 Task: Search one way flight ticket for 3 adults in first from Hayden: Yampa Valley Airport (yampa Valley Regional) to Greensboro: Piedmont Triad International Airport on 5-1-2023. Choice of flights is United. Number of bags: 11 checked bags. Price is upto 35000. Outbound departure time preference is 7:15.
Action: Mouse moved to (168, 141)
Screenshot: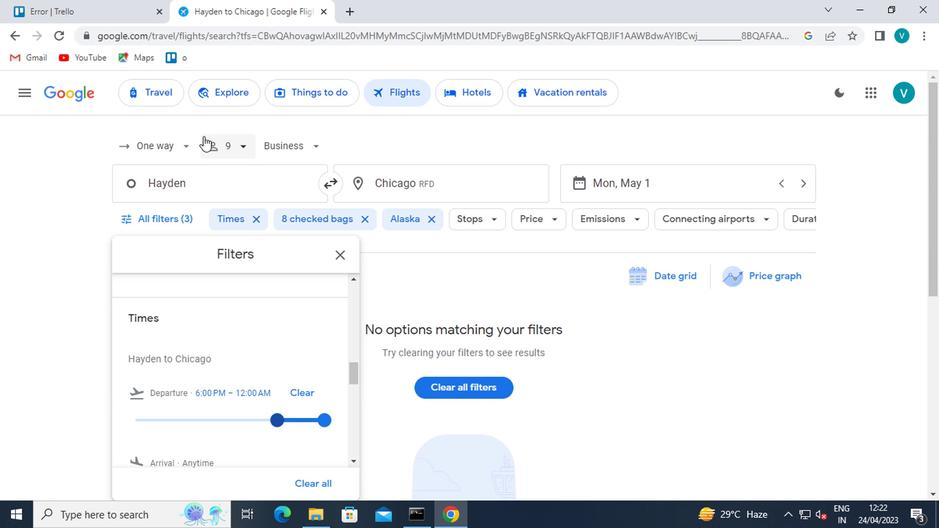 
Action: Mouse pressed left at (168, 141)
Screenshot: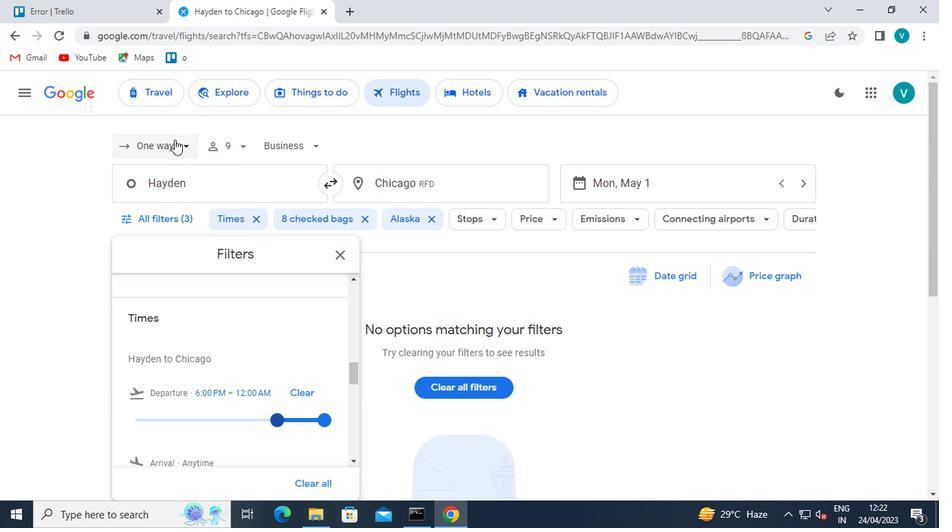 
Action: Mouse moved to (173, 218)
Screenshot: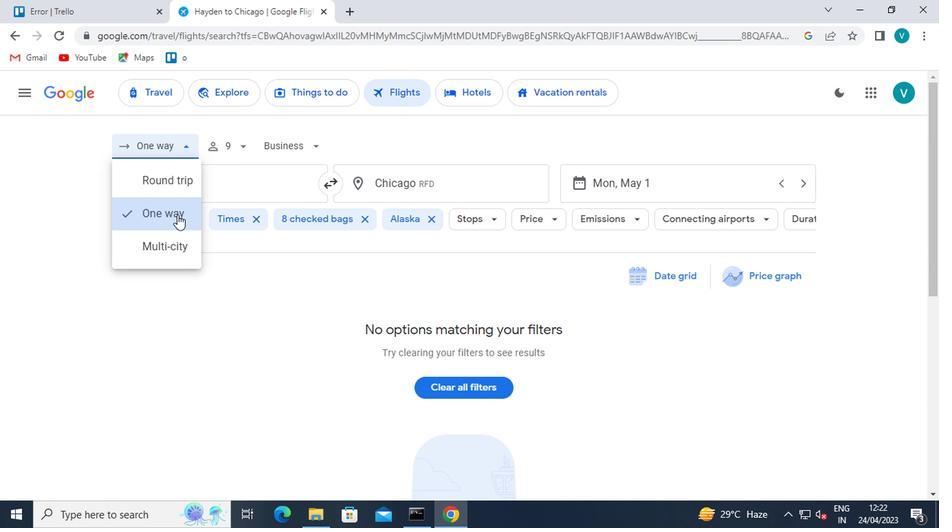 
Action: Mouse pressed left at (173, 218)
Screenshot: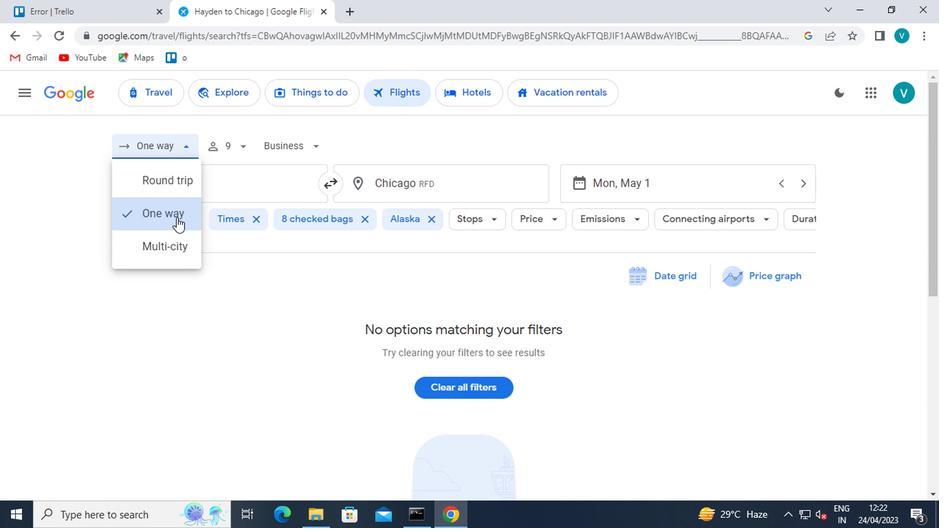 
Action: Mouse moved to (239, 146)
Screenshot: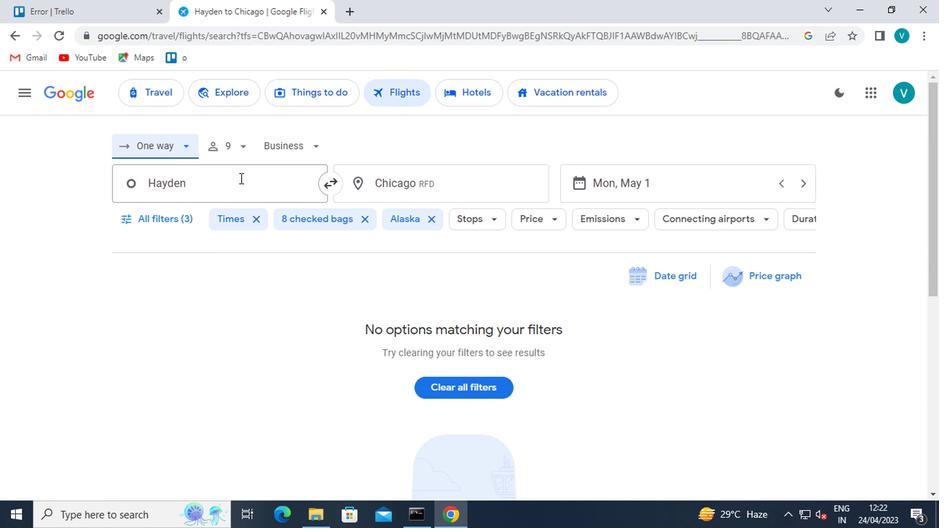 
Action: Mouse pressed left at (239, 146)
Screenshot: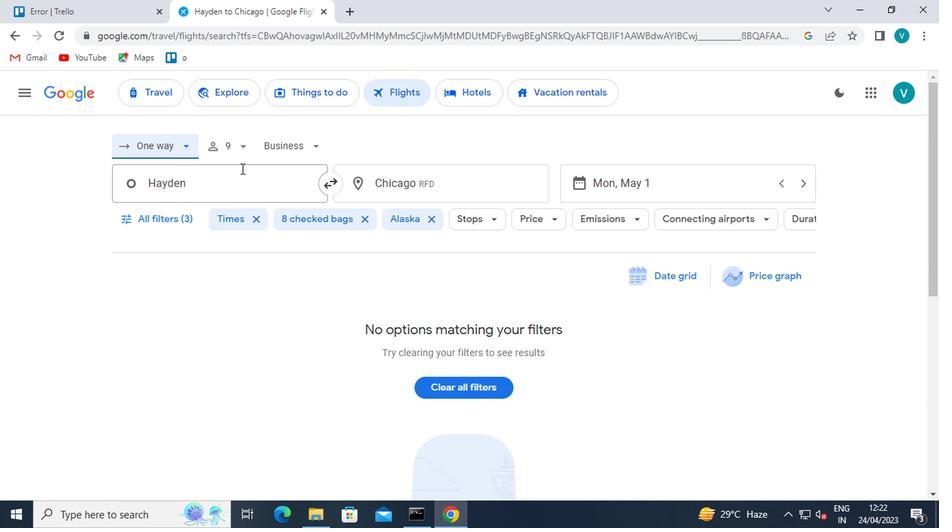 
Action: Mouse moved to (304, 179)
Screenshot: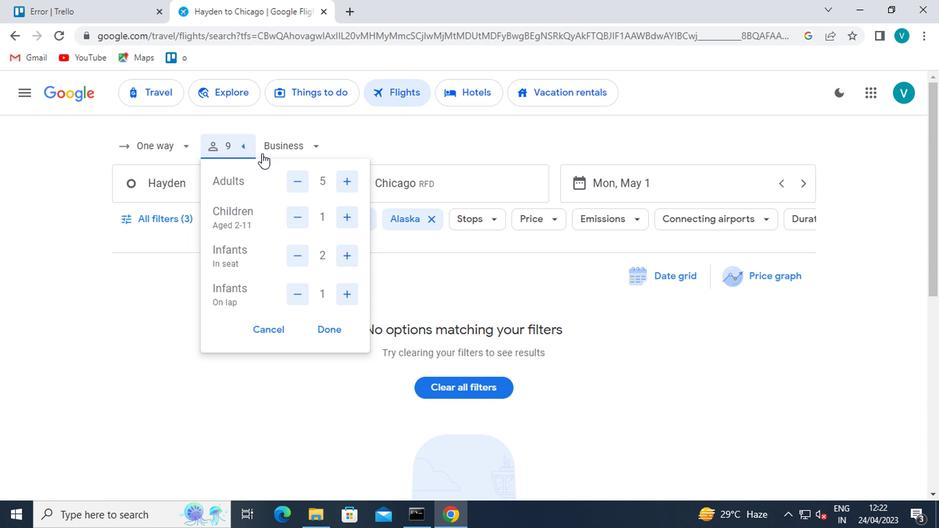 
Action: Mouse pressed left at (304, 179)
Screenshot: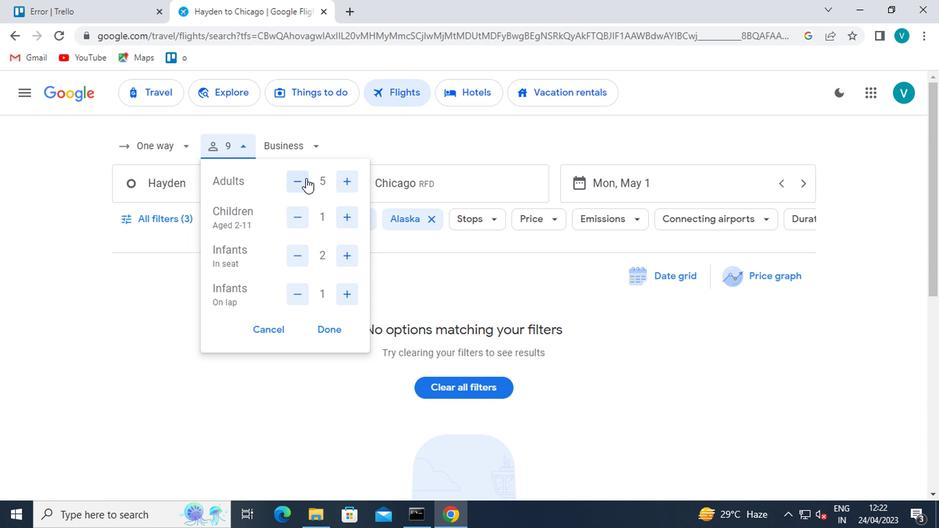 
Action: Mouse pressed left at (304, 179)
Screenshot: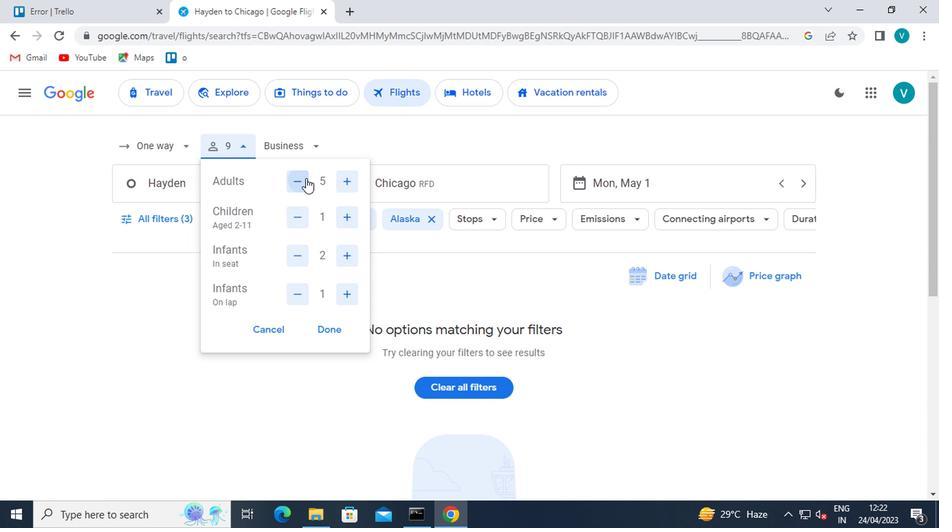 
Action: Mouse moved to (300, 220)
Screenshot: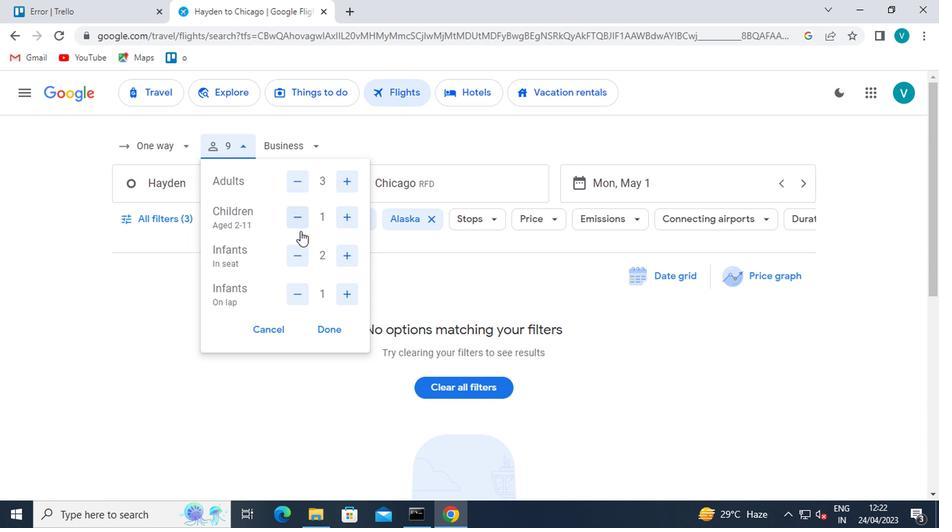 
Action: Mouse pressed left at (300, 220)
Screenshot: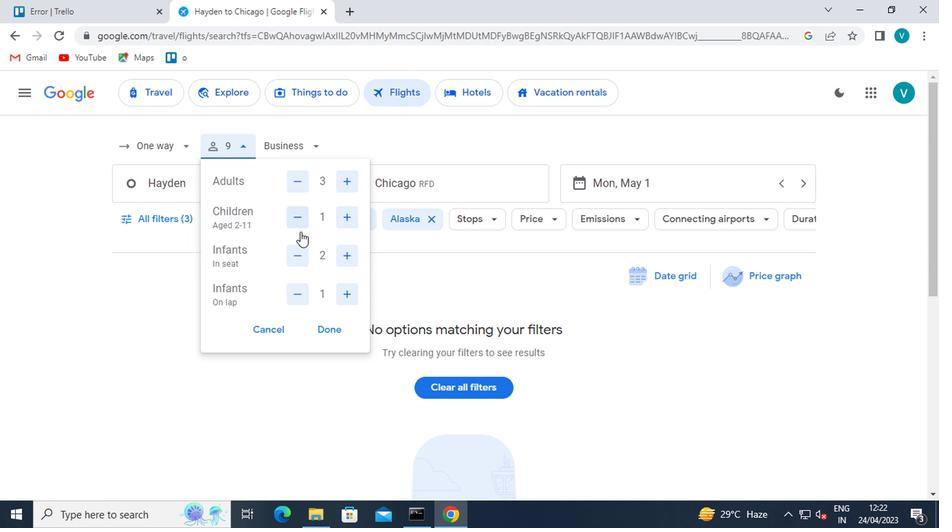 
Action: Mouse moved to (293, 261)
Screenshot: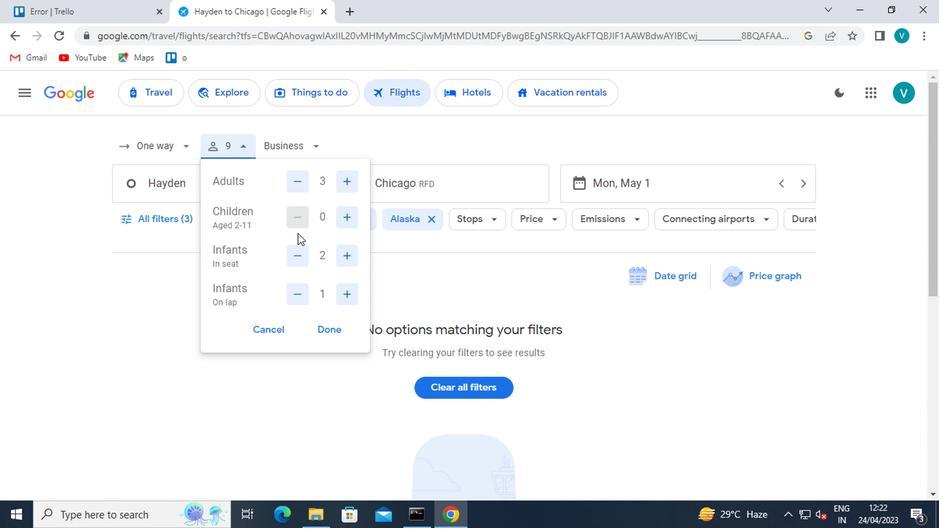 
Action: Mouse pressed left at (293, 261)
Screenshot: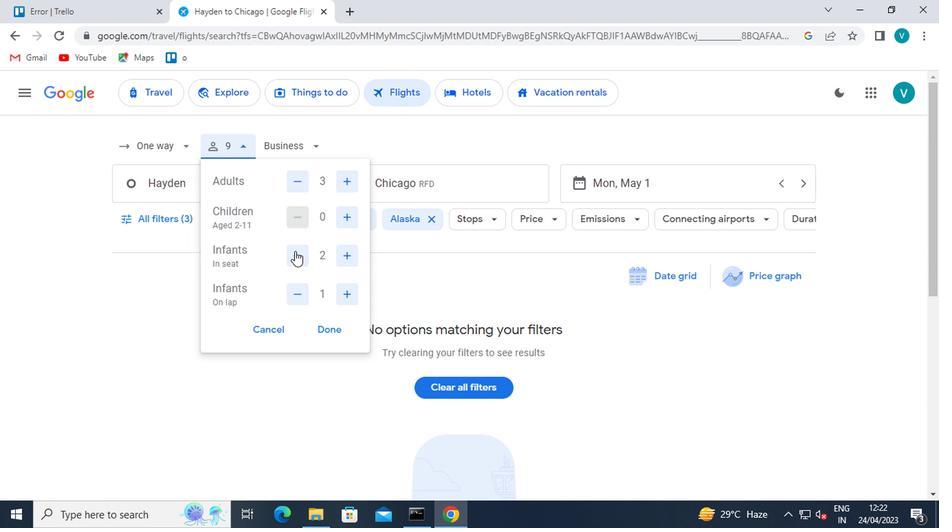 
Action: Mouse moved to (292, 261)
Screenshot: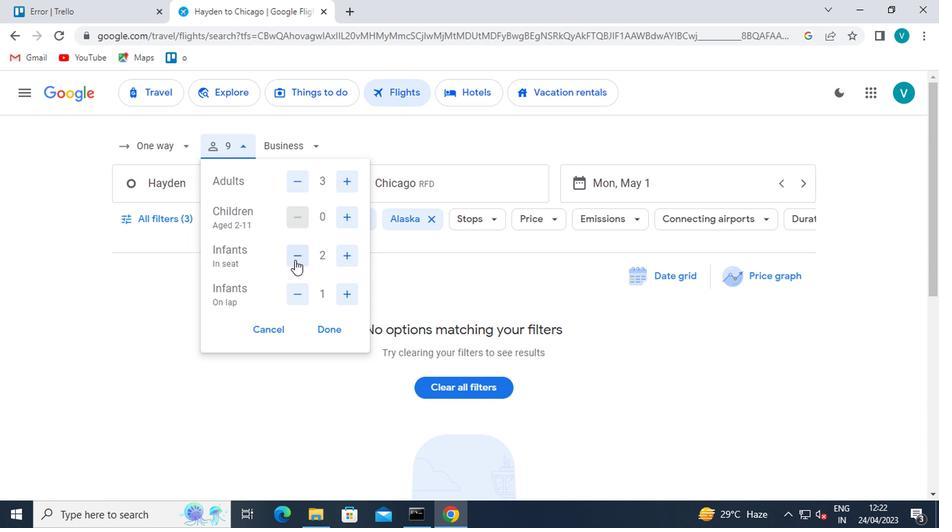 
Action: Mouse pressed left at (292, 261)
Screenshot: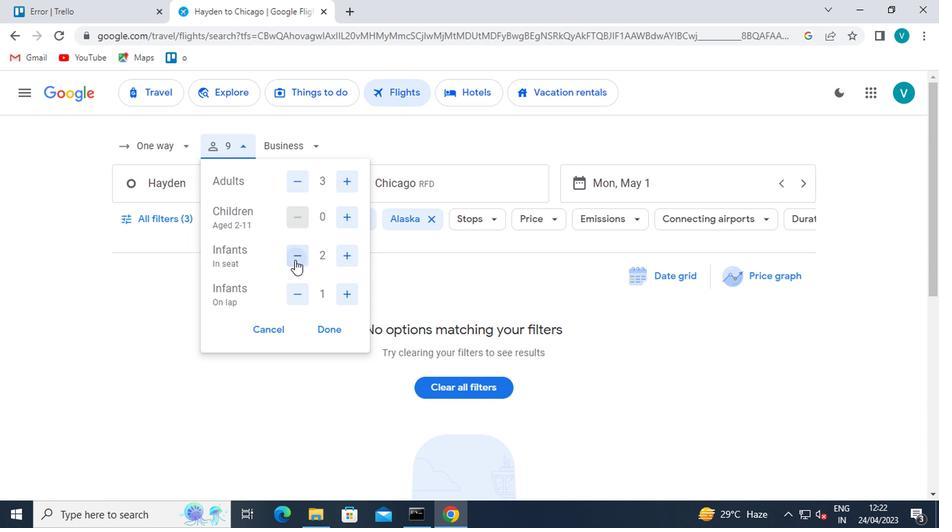 
Action: Mouse moved to (292, 299)
Screenshot: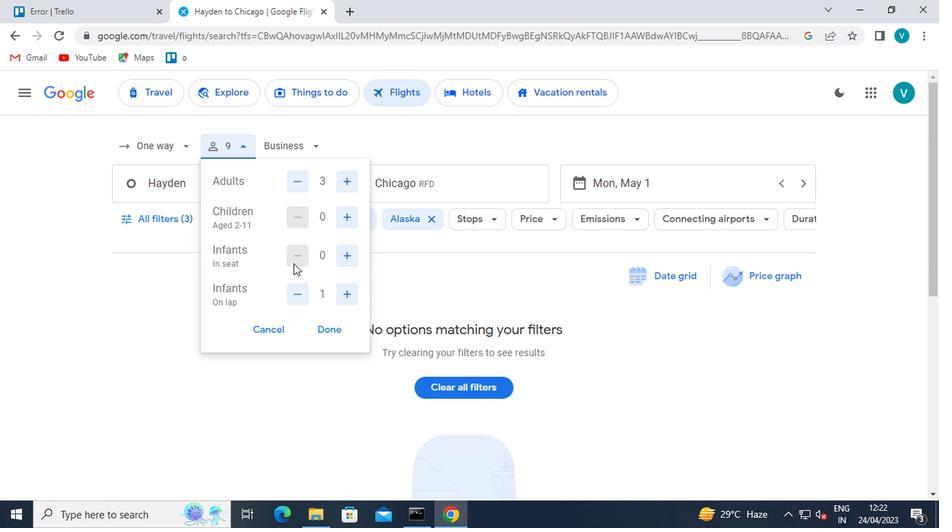 
Action: Mouse pressed left at (292, 299)
Screenshot: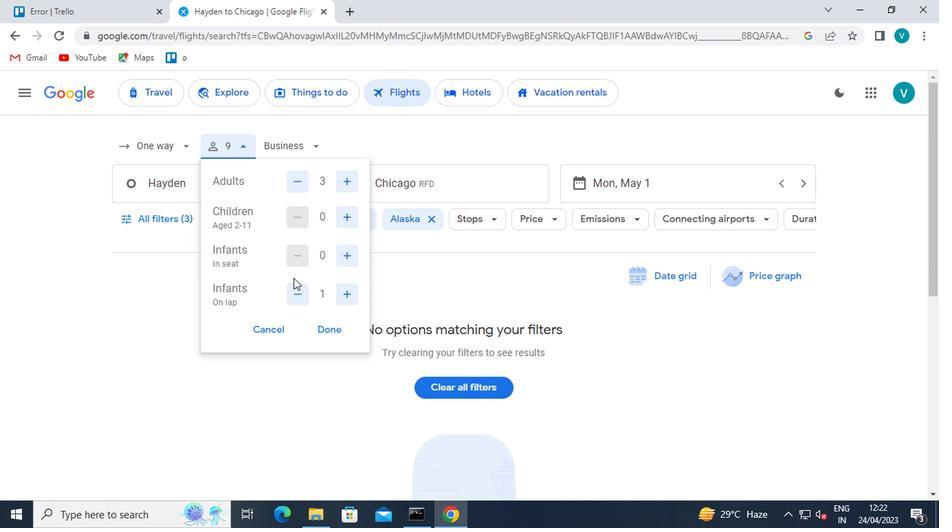 
Action: Mouse moved to (329, 328)
Screenshot: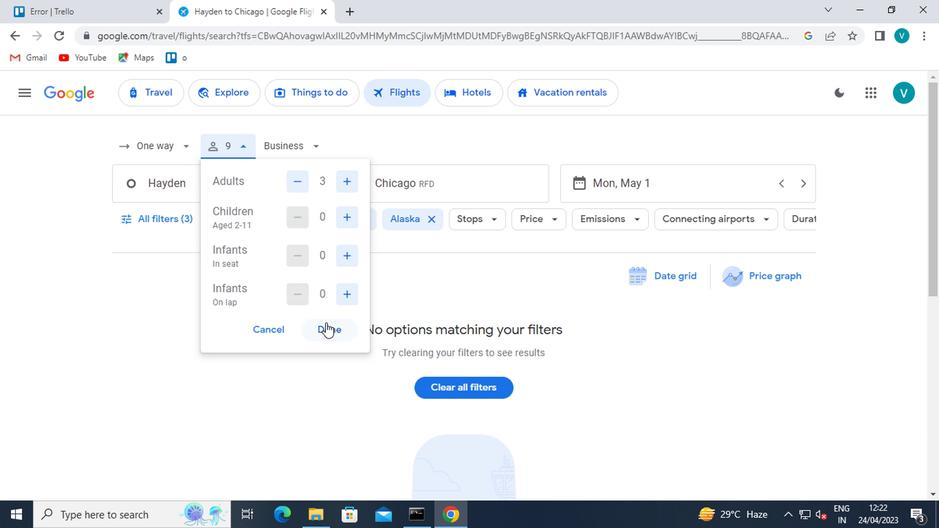 
Action: Mouse pressed left at (329, 328)
Screenshot: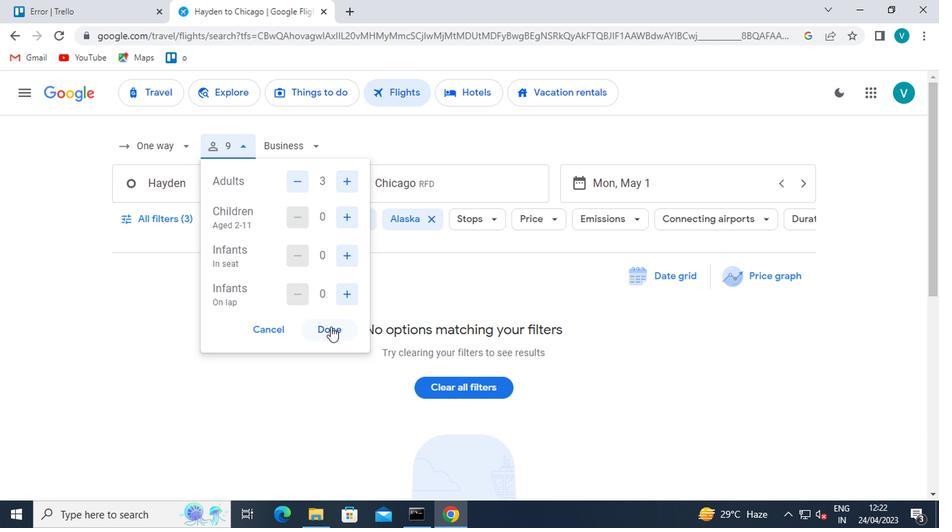 
Action: Mouse moved to (308, 146)
Screenshot: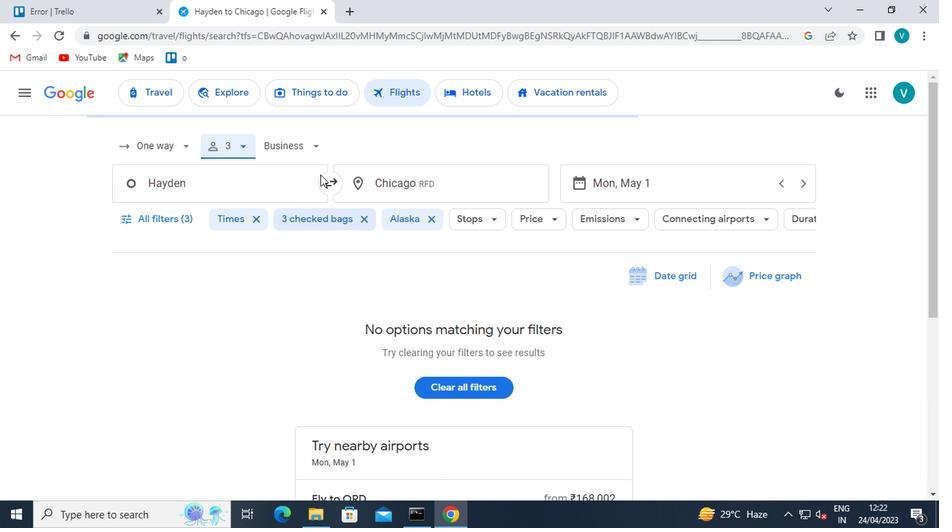 
Action: Mouse pressed left at (308, 146)
Screenshot: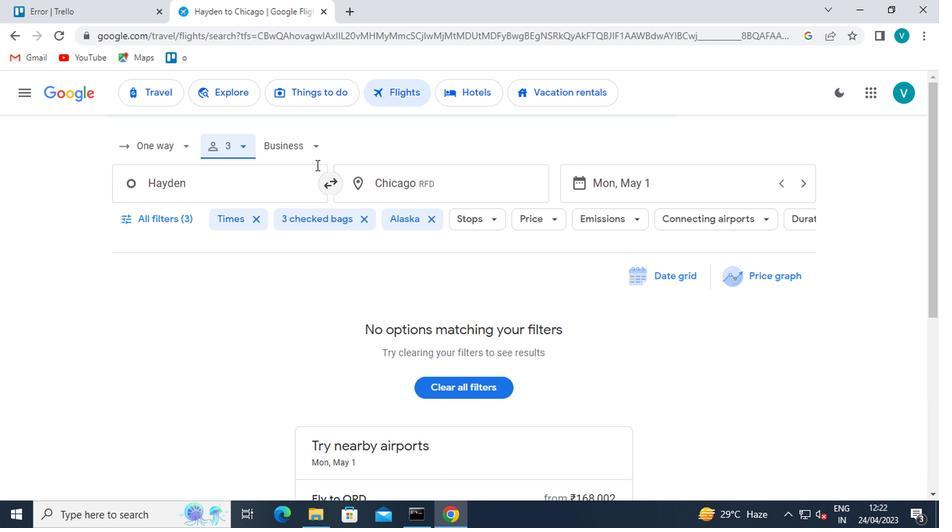 
Action: Mouse moved to (314, 277)
Screenshot: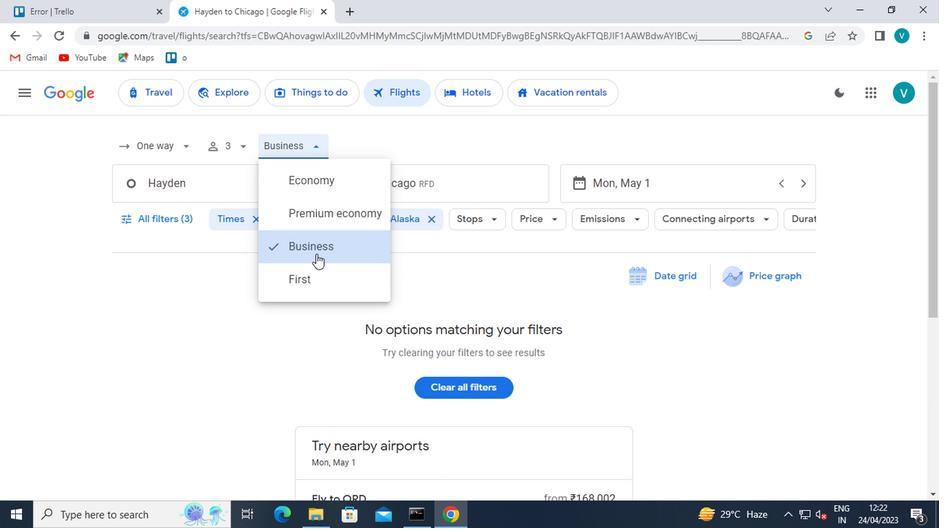 
Action: Mouse pressed left at (314, 277)
Screenshot: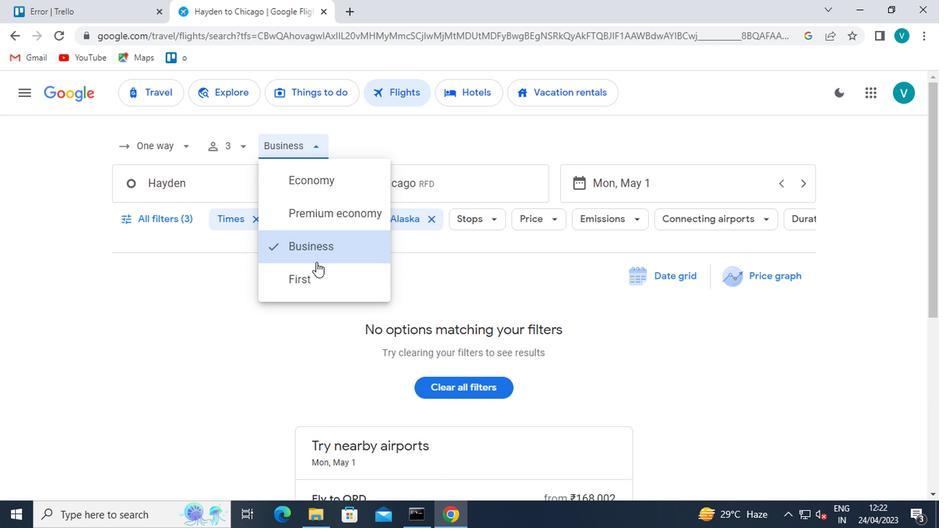
Action: Mouse moved to (262, 189)
Screenshot: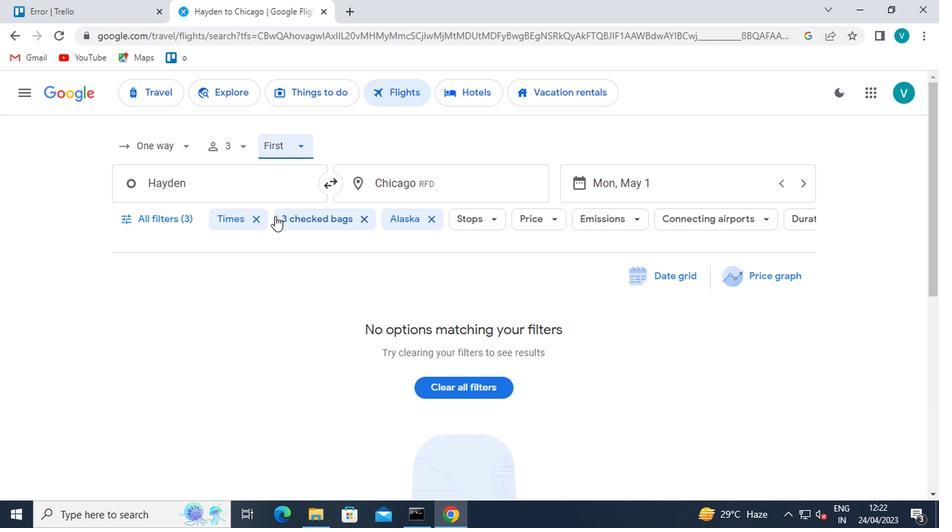 
Action: Mouse pressed left at (262, 189)
Screenshot: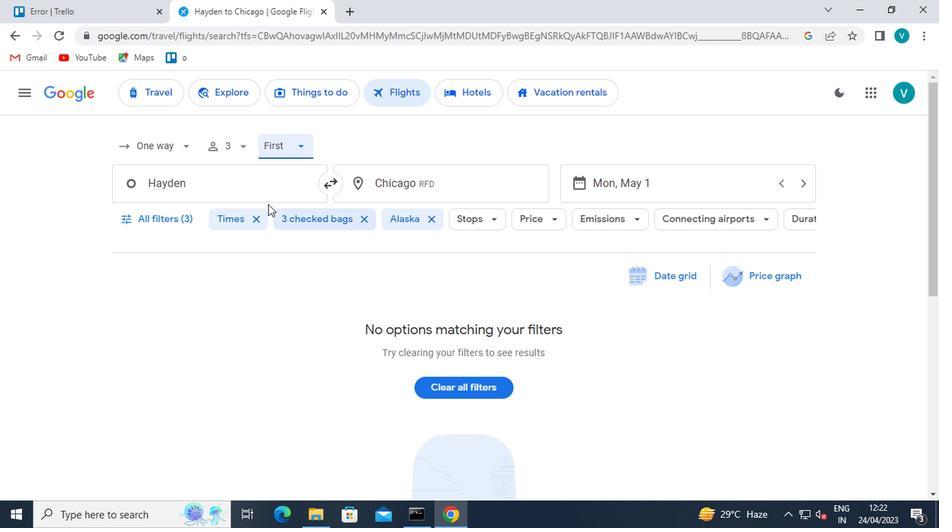 
Action: Key pressed <Key.enter>
Screenshot: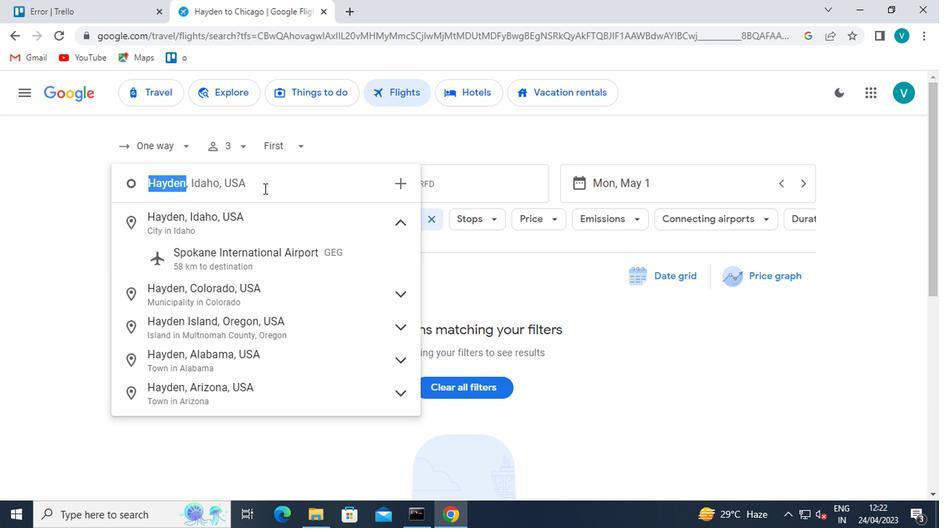 
Action: Mouse moved to (467, 181)
Screenshot: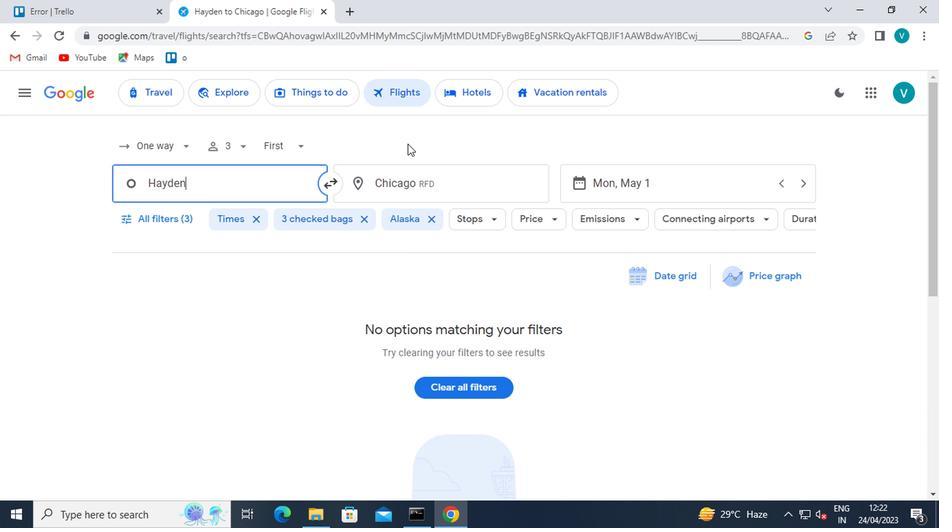 
Action: Mouse pressed left at (467, 181)
Screenshot: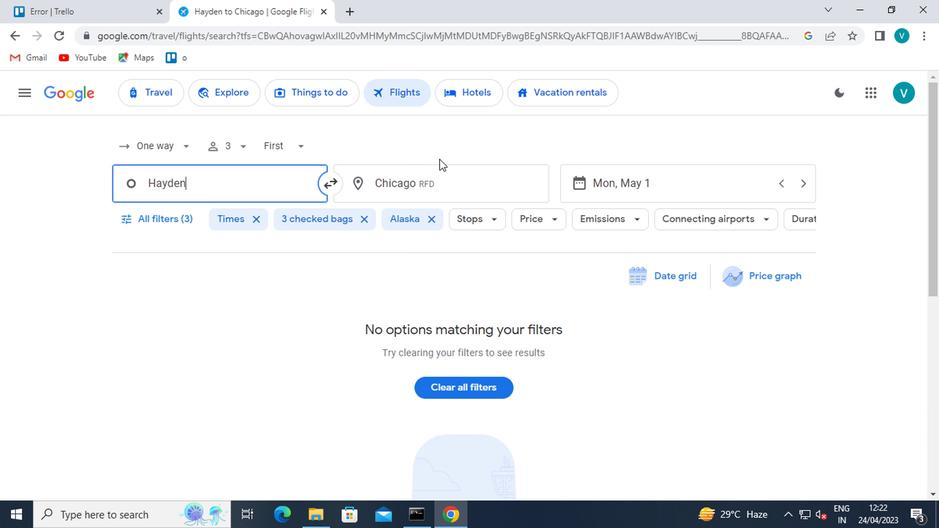 
Action: Mouse moved to (458, 180)
Screenshot: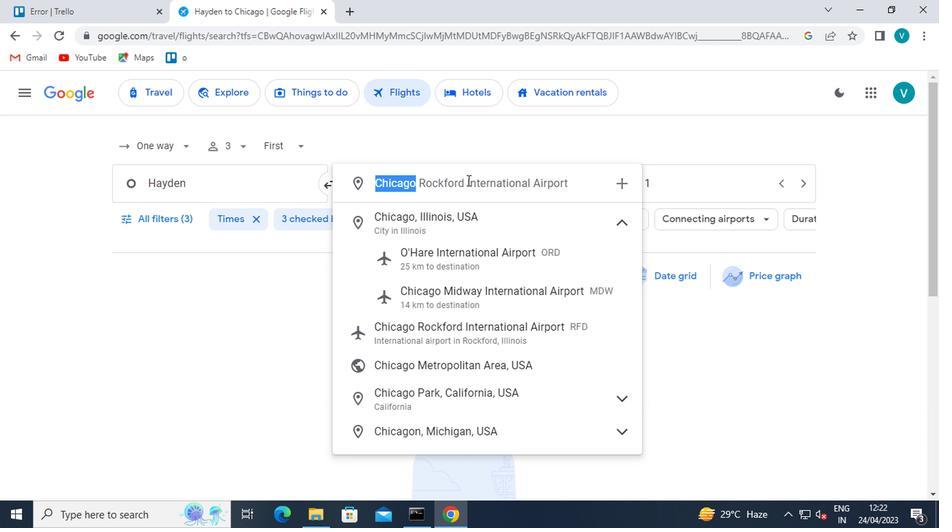 
Action: Key pressed <Key.shift>GREENSBORO
Screenshot: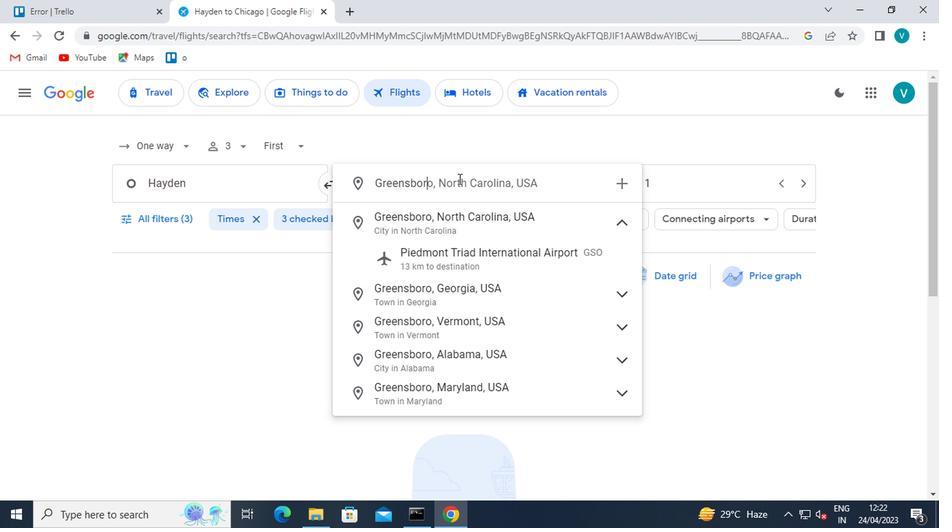 
Action: Mouse moved to (465, 264)
Screenshot: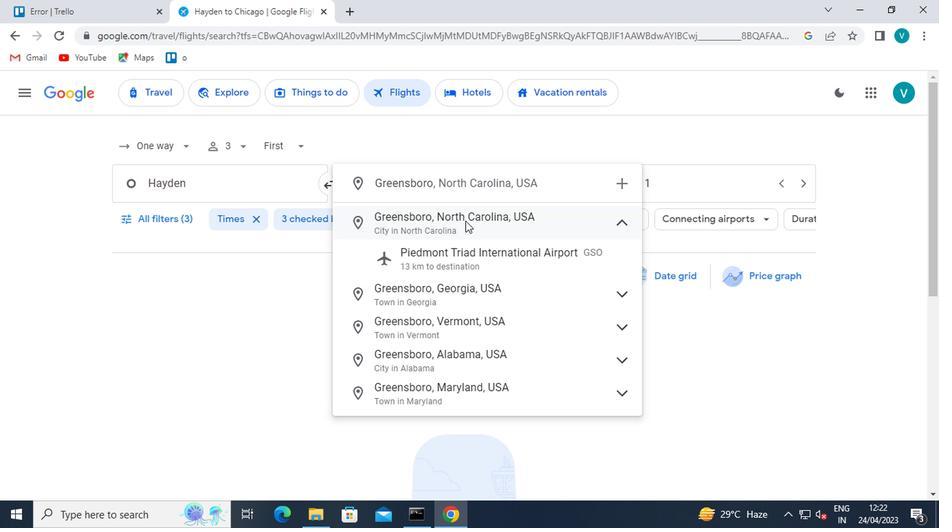 
Action: Mouse pressed left at (465, 264)
Screenshot: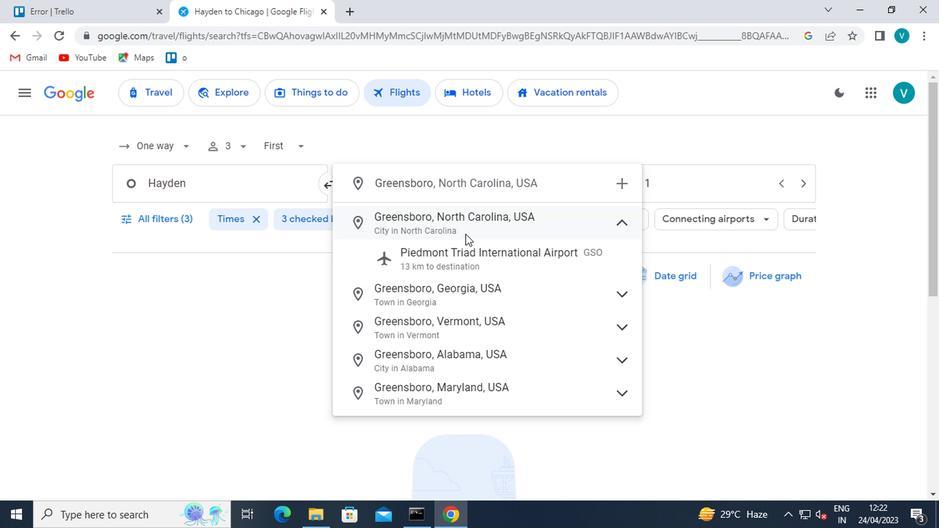 
Action: Mouse moved to (657, 186)
Screenshot: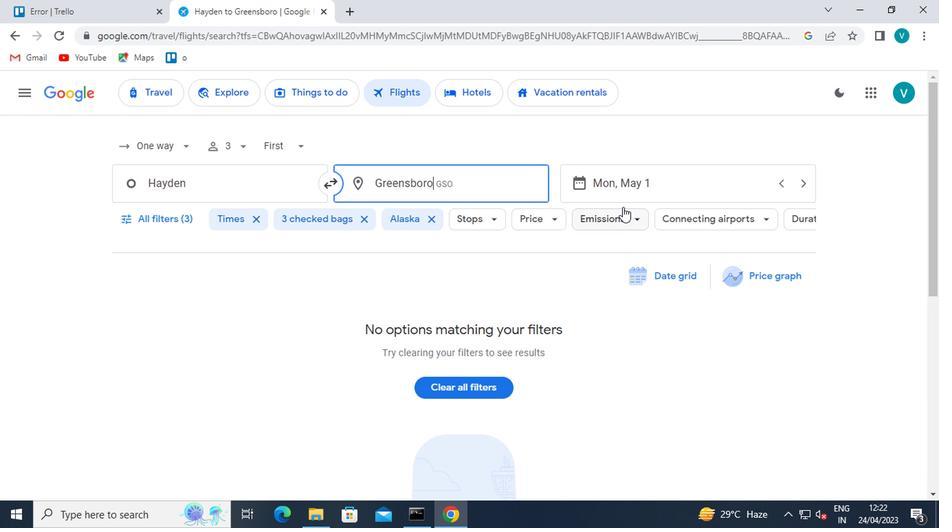 
Action: Mouse pressed left at (657, 186)
Screenshot: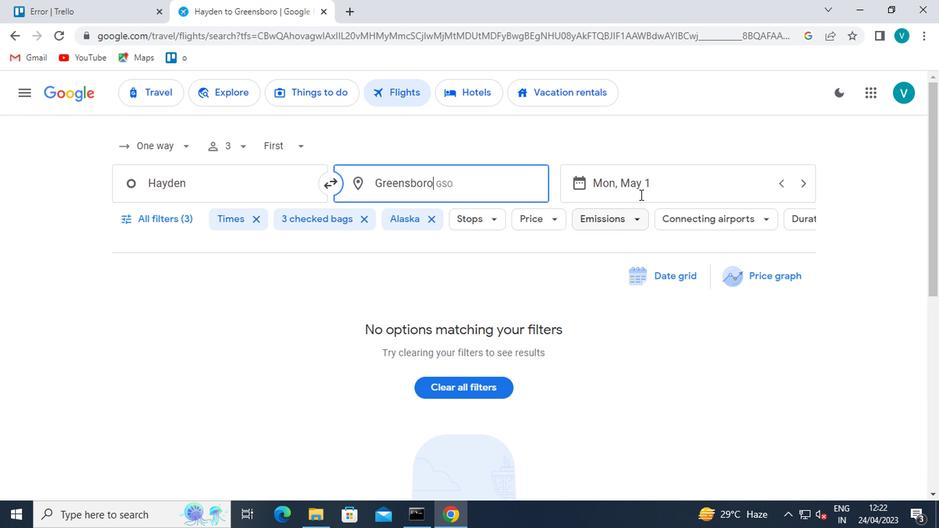 
Action: Mouse moved to (627, 254)
Screenshot: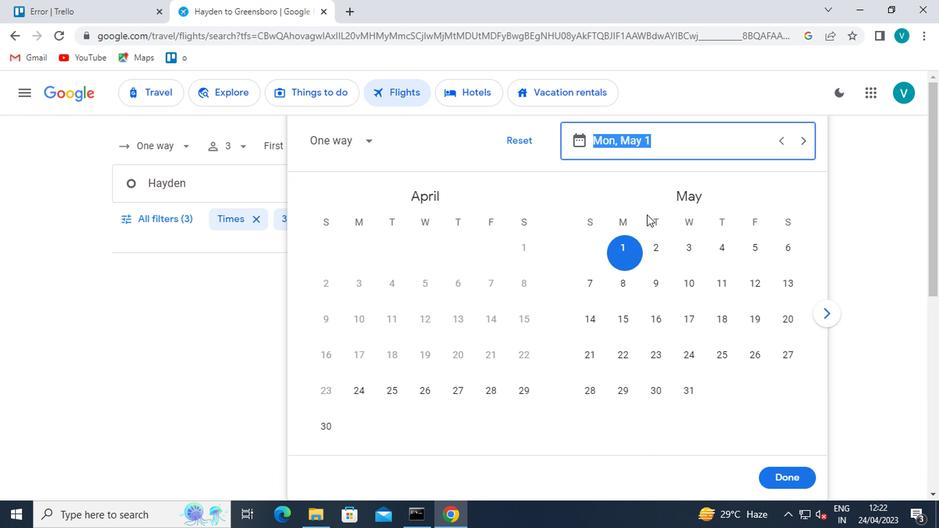 
Action: Mouse pressed left at (627, 254)
Screenshot: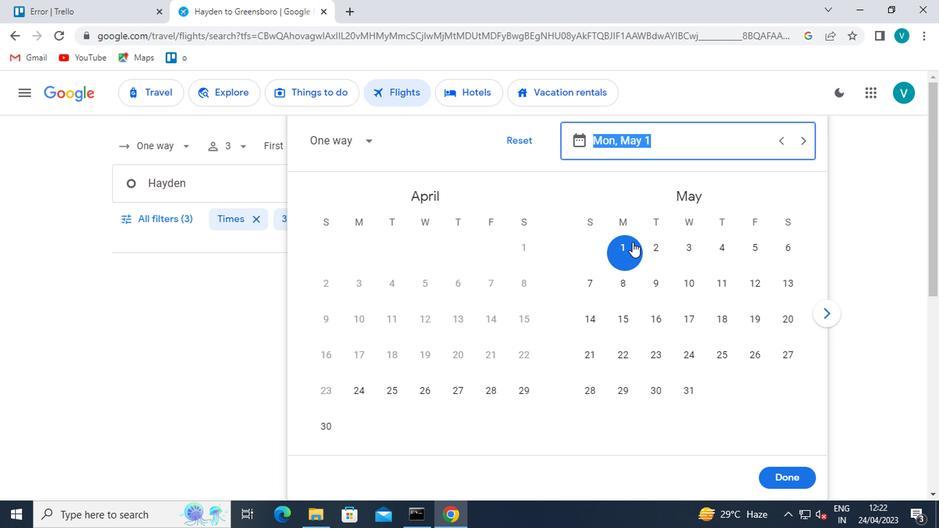 
Action: Mouse moved to (786, 479)
Screenshot: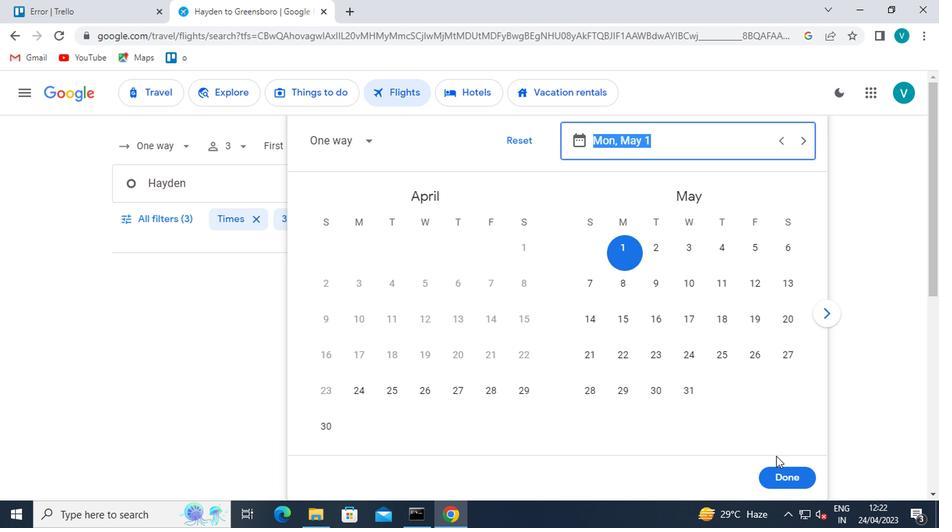 
Action: Mouse pressed left at (786, 479)
Screenshot: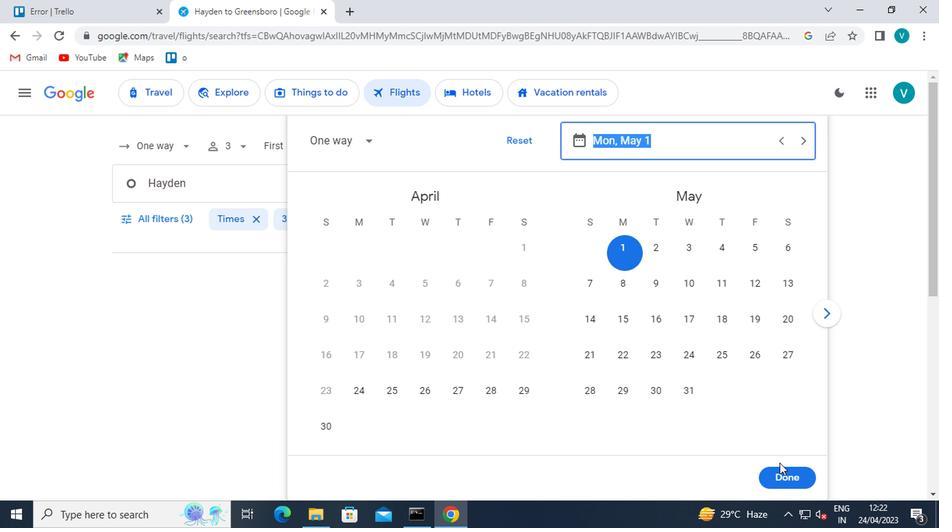 
Action: Mouse moved to (179, 230)
Screenshot: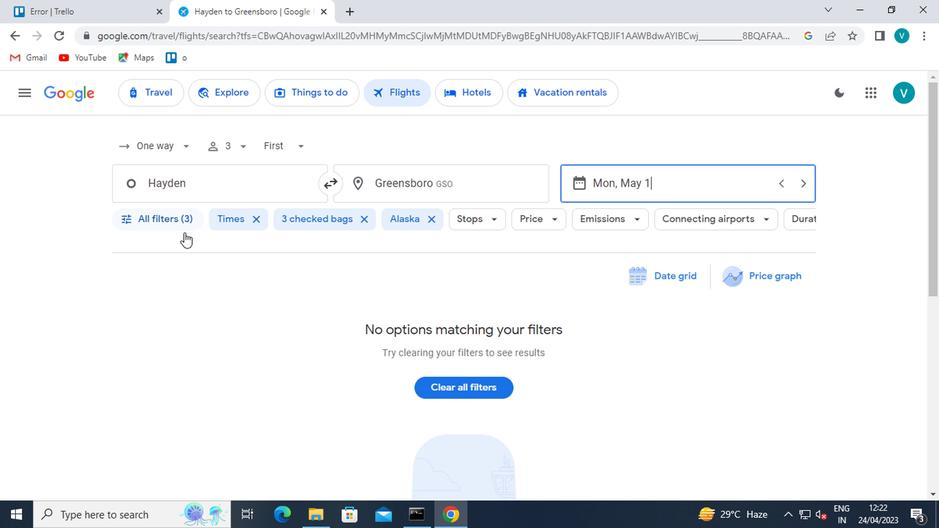 
Action: Mouse pressed left at (179, 230)
Screenshot: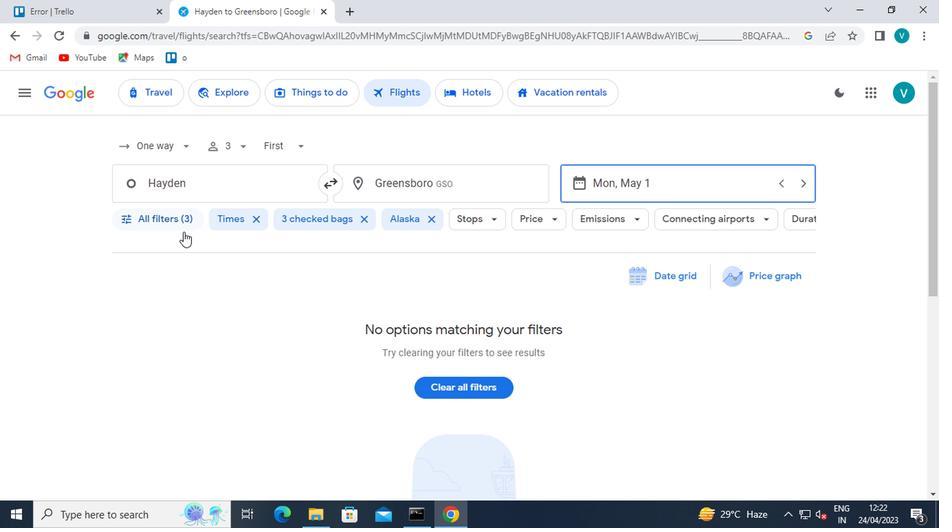 
Action: Mouse moved to (239, 314)
Screenshot: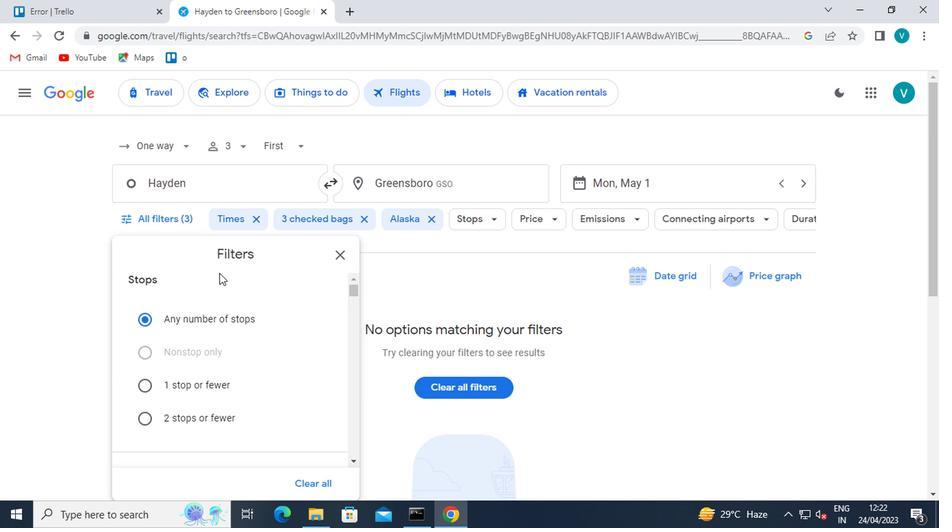 
Action: Mouse scrolled (239, 313) with delta (0, 0)
Screenshot: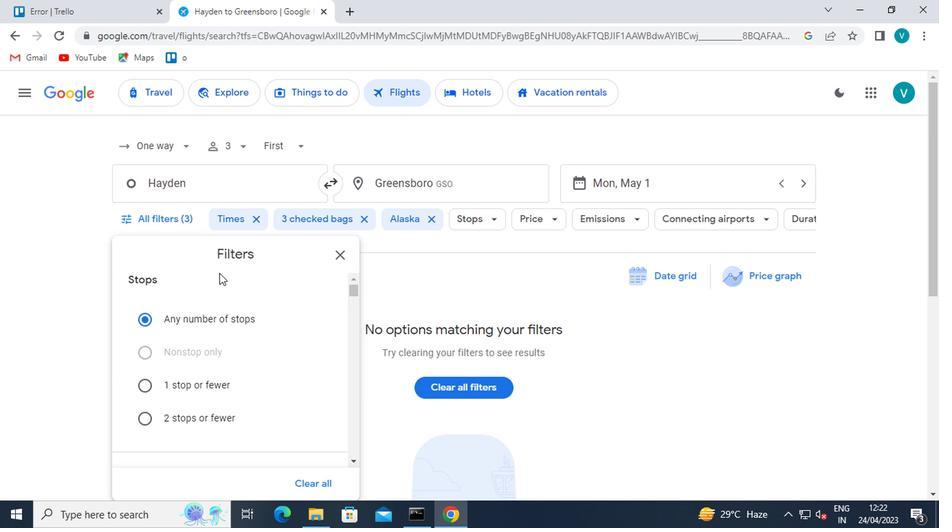 
Action: Mouse moved to (242, 319)
Screenshot: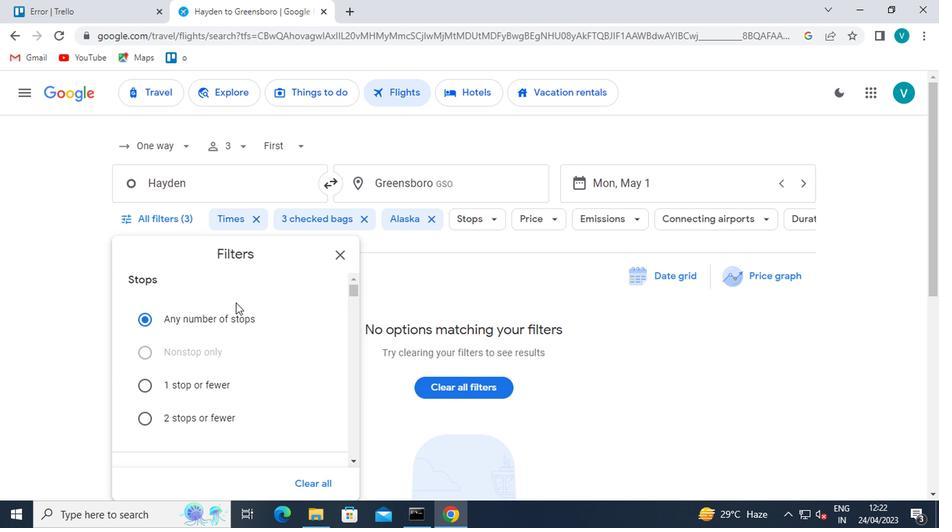 
Action: Mouse scrolled (242, 318) with delta (0, 0)
Screenshot: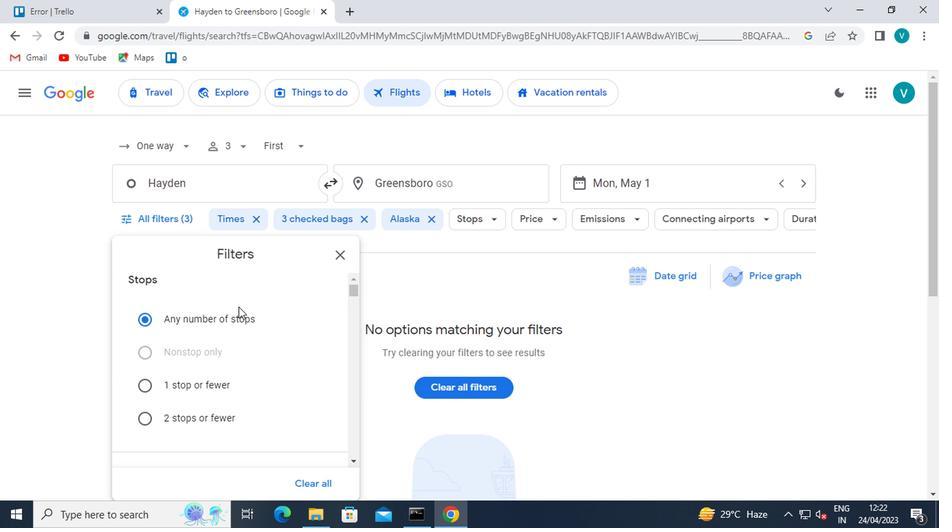 
Action: Mouse moved to (242, 320)
Screenshot: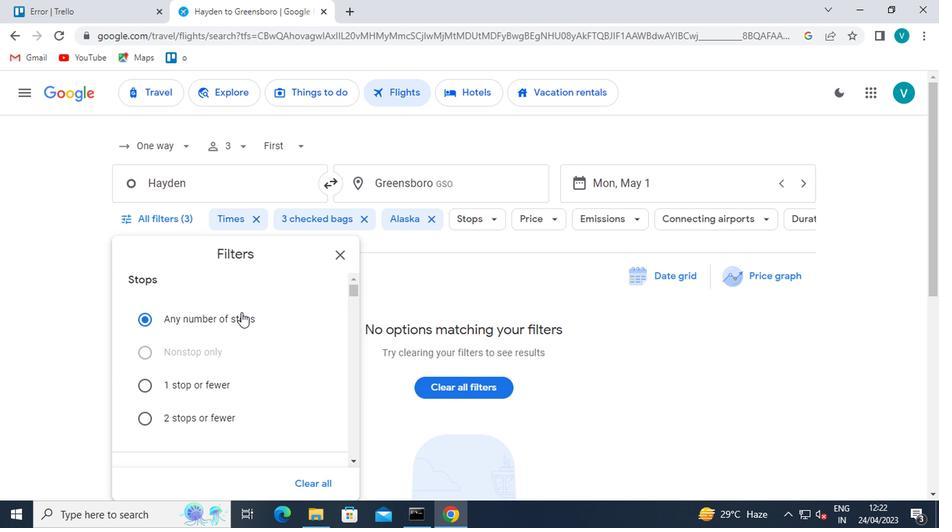 
Action: Mouse scrolled (242, 319) with delta (0, 0)
Screenshot: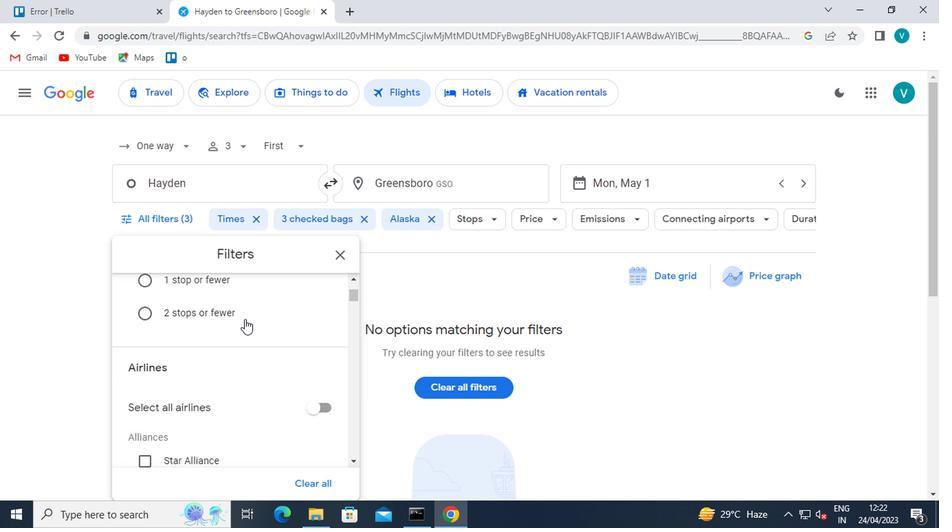 
Action: Mouse moved to (244, 329)
Screenshot: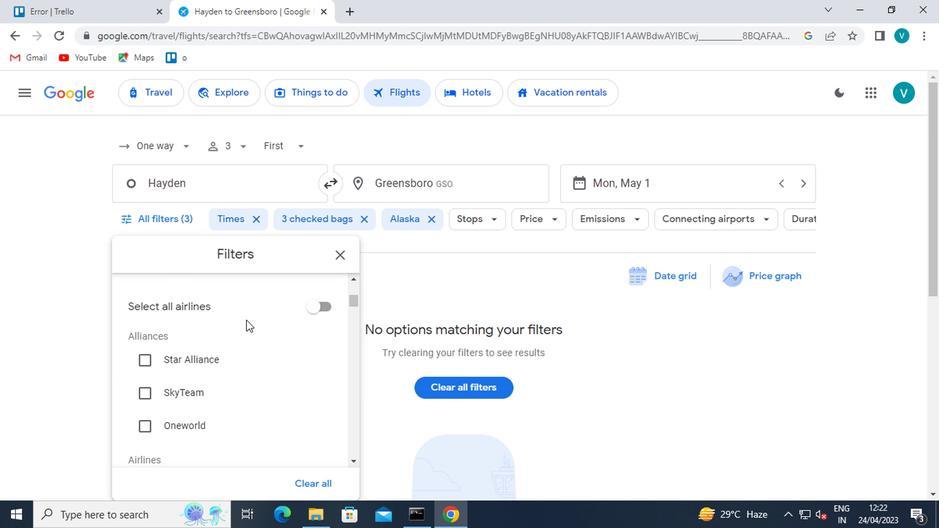 
Action: Mouse scrolled (244, 328) with delta (0, 0)
Screenshot: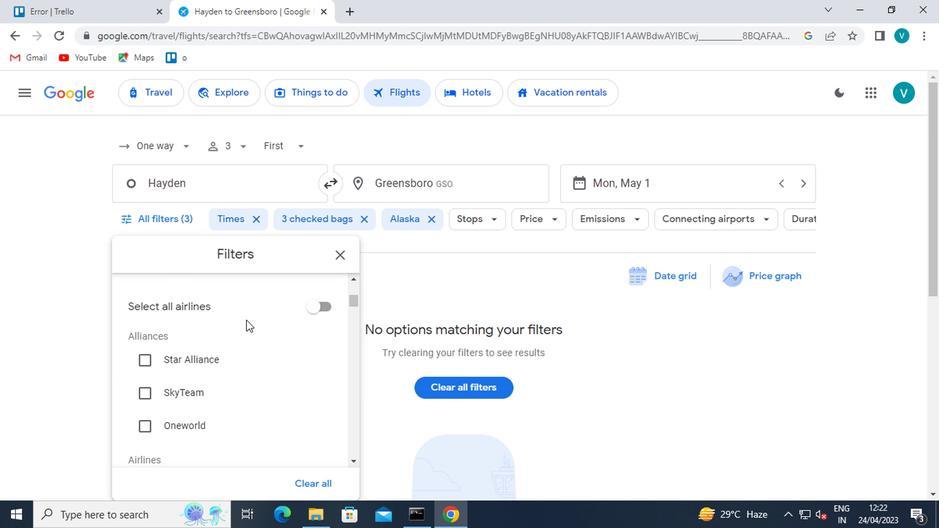 
Action: Mouse moved to (247, 336)
Screenshot: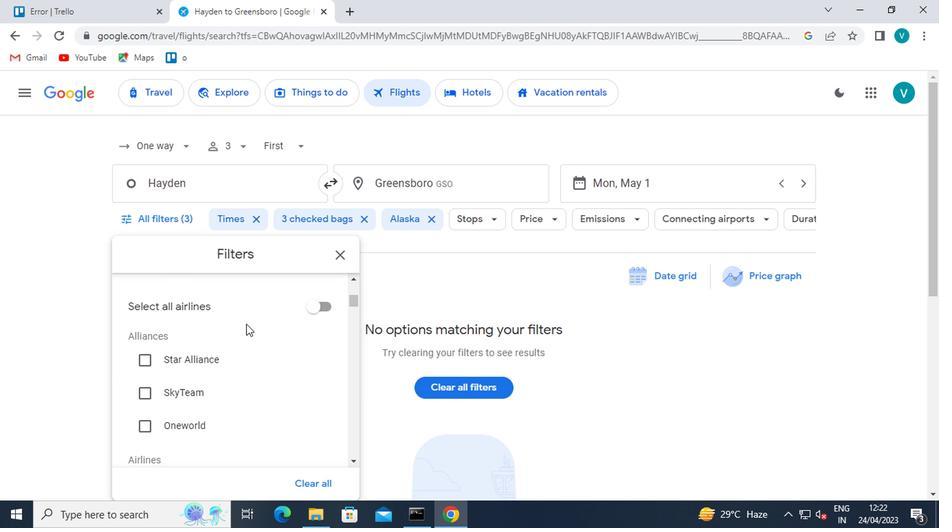 
Action: Mouse scrolled (247, 335) with delta (0, 0)
Screenshot: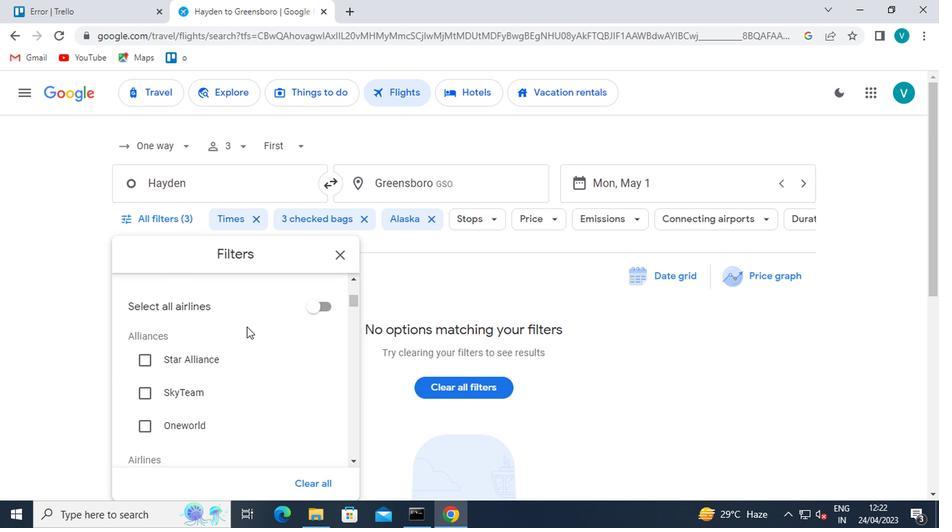 
Action: Mouse moved to (242, 357)
Screenshot: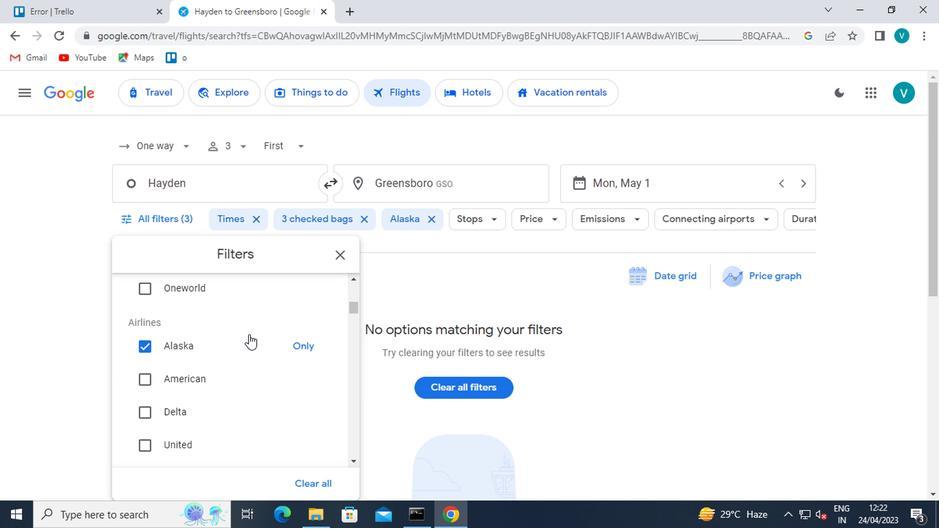 
Action: Mouse scrolled (242, 356) with delta (0, 0)
Screenshot: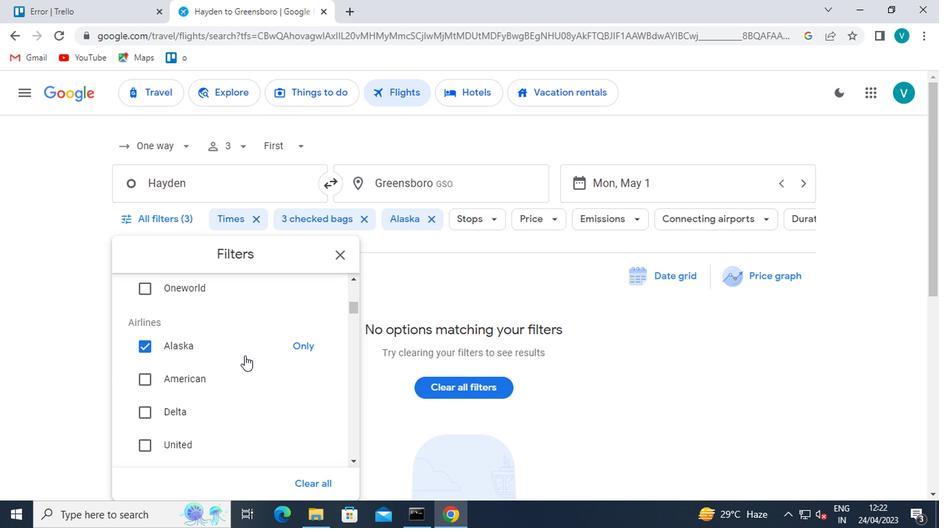 
Action: Mouse moved to (308, 375)
Screenshot: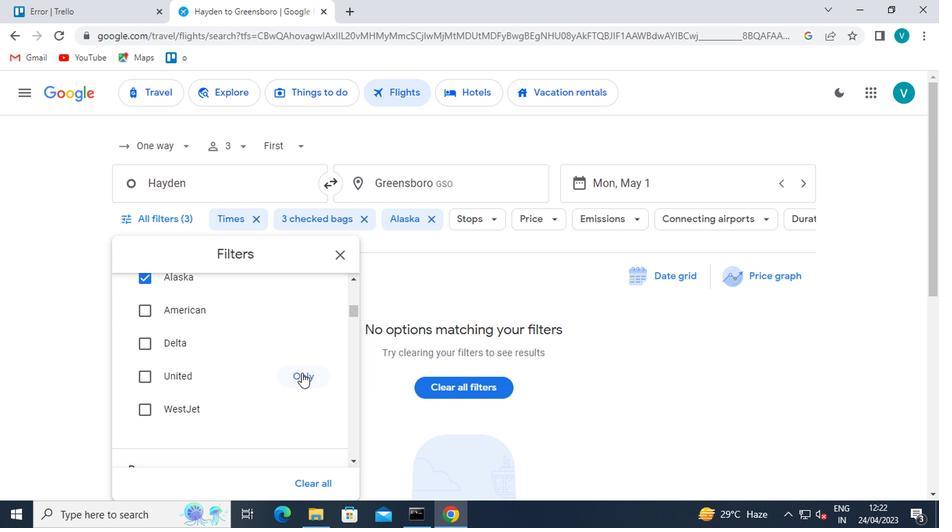 
Action: Mouse pressed left at (308, 375)
Screenshot: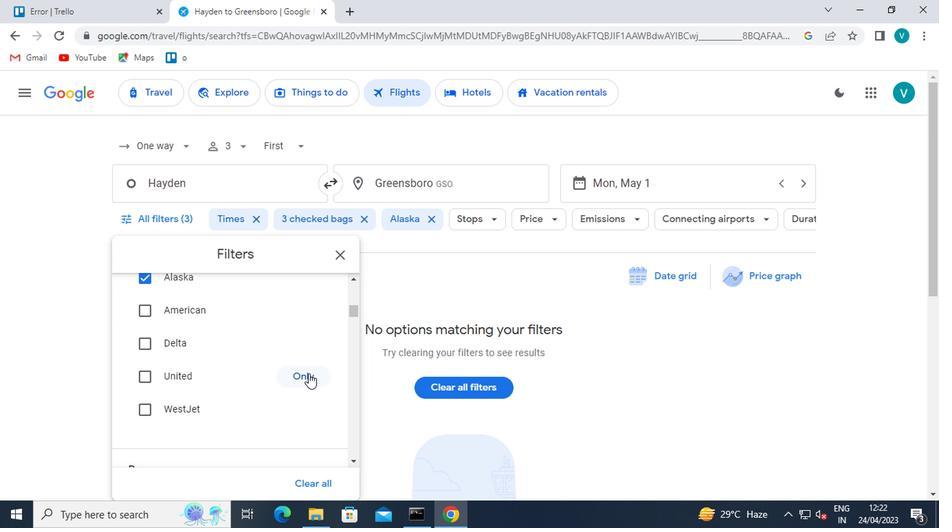 
Action: Mouse moved to (303, 373)
Screenshot: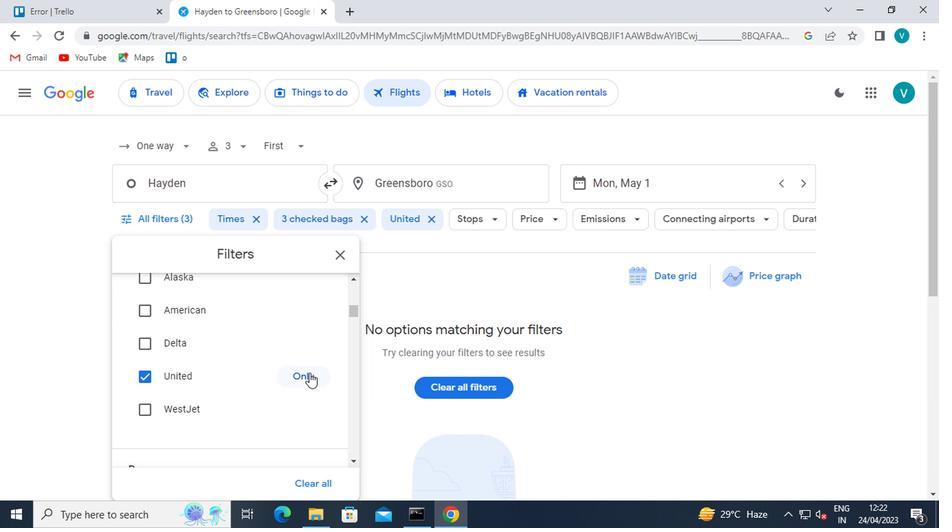 
Action: Mouse scrolled (303, 373) with delta (0, 0)
Screenshot: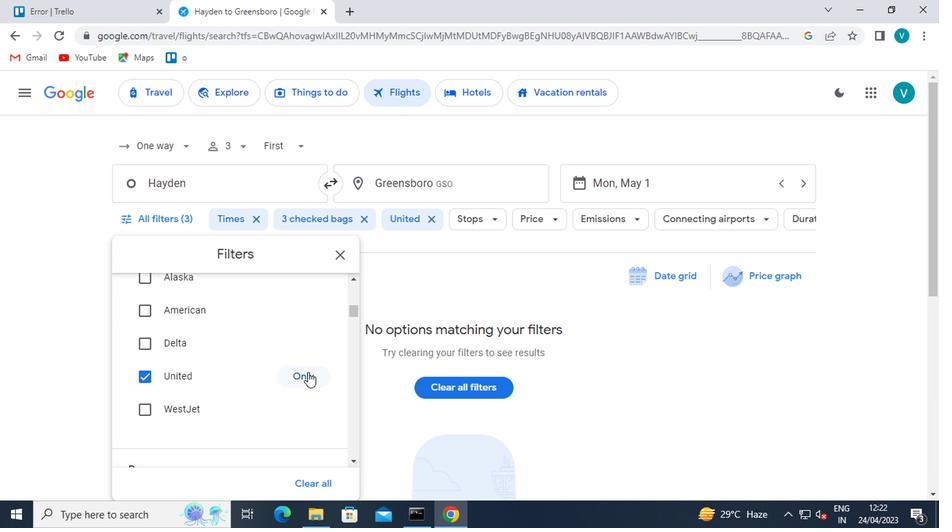 
Action: Mouse scrolled (303, 373) with delta (0, 0)
Screenshot: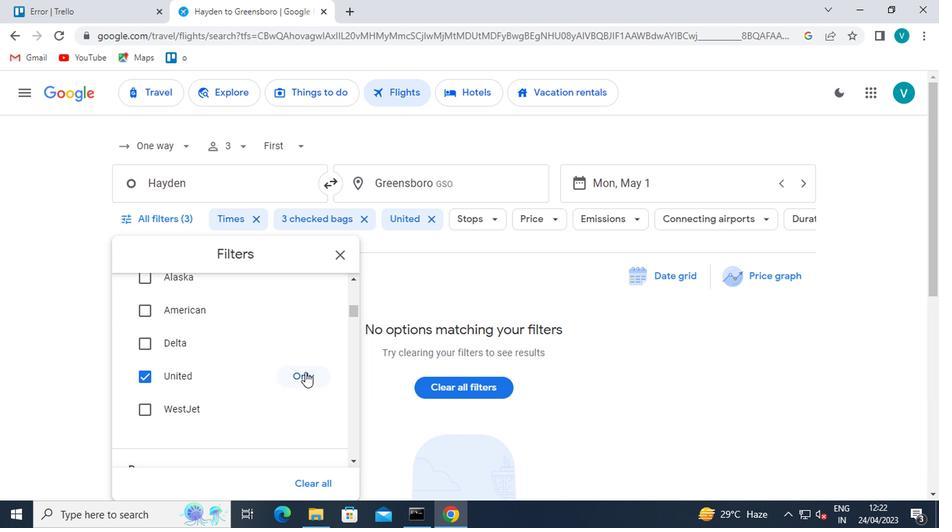 
Action: Mouse scrolled (303, 373) with delta (0, 0)
Screenshot: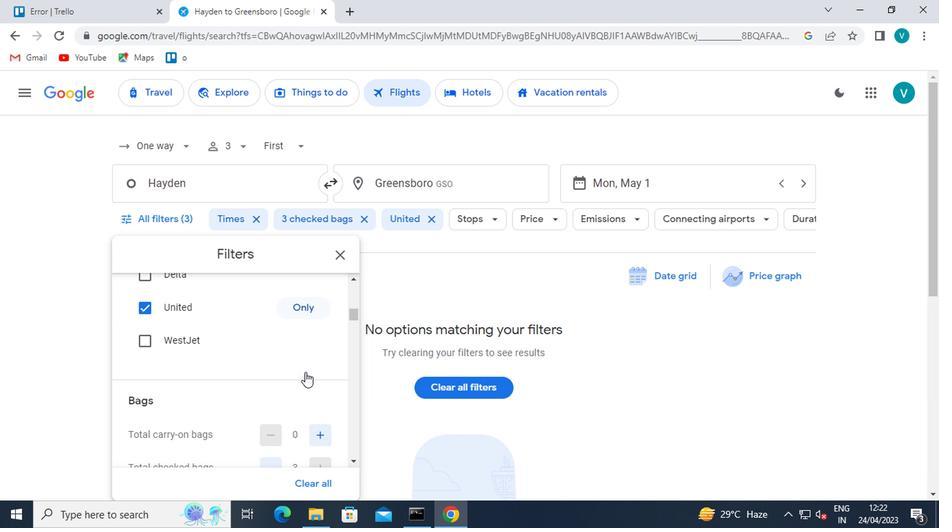 
Action: Mouse moved to (270, 300)
Screenshot: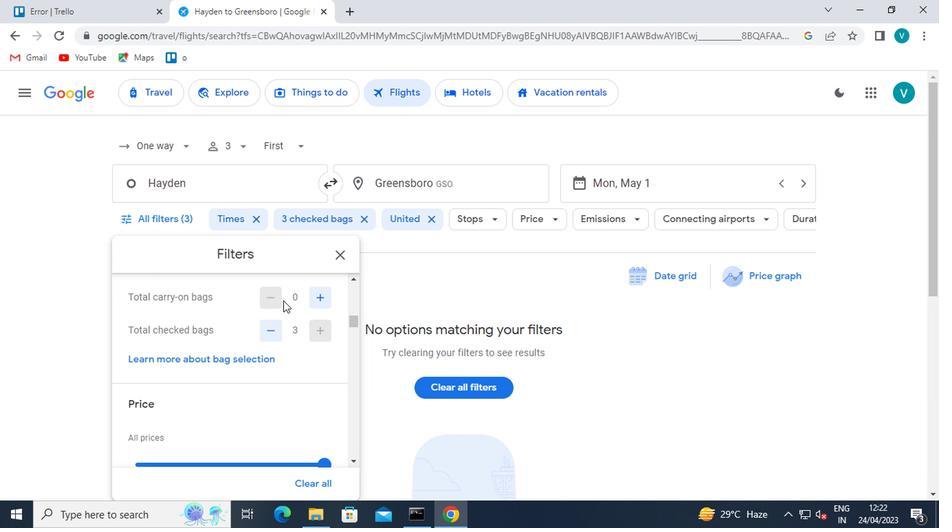 
Action: Mouse pressed left at (270, 300)
Screenshot: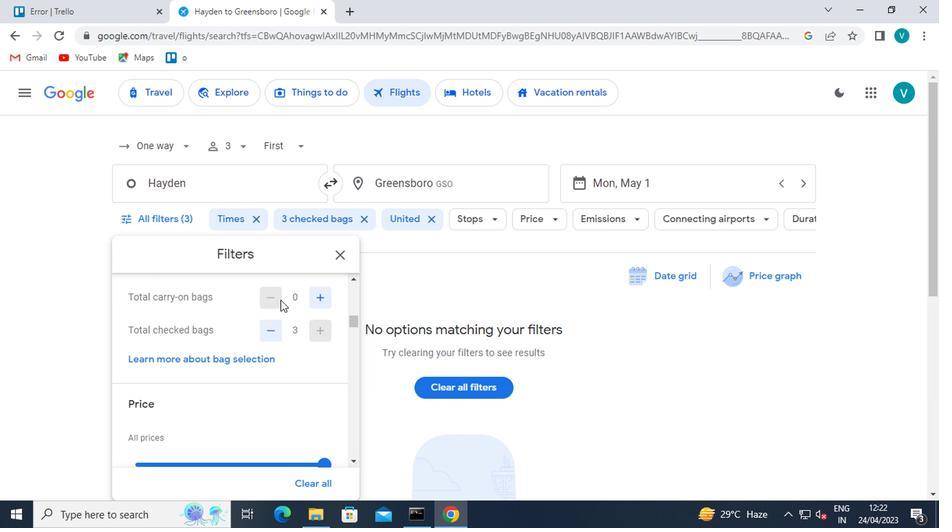 
Action: Mouse pressed left at (270, 300)
Screenshot: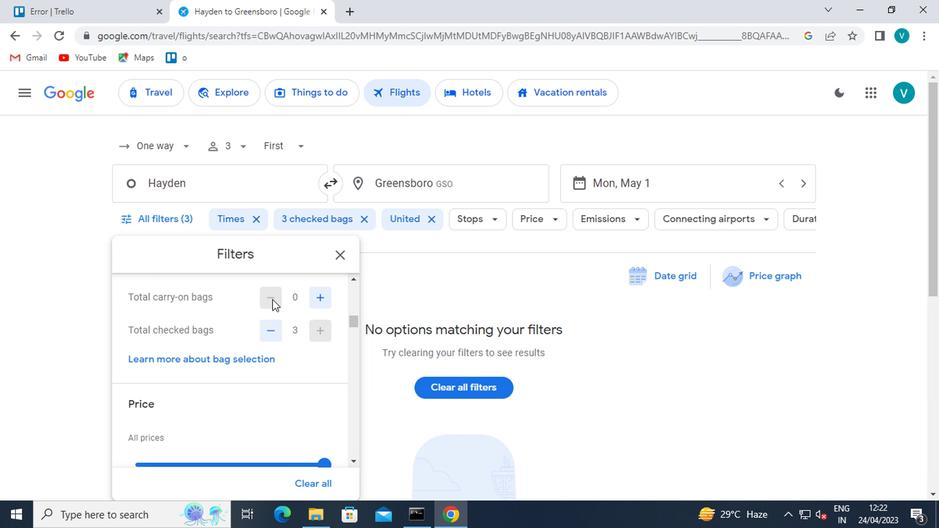 
Action: Mouse moved to (321, 336)
Screenshot: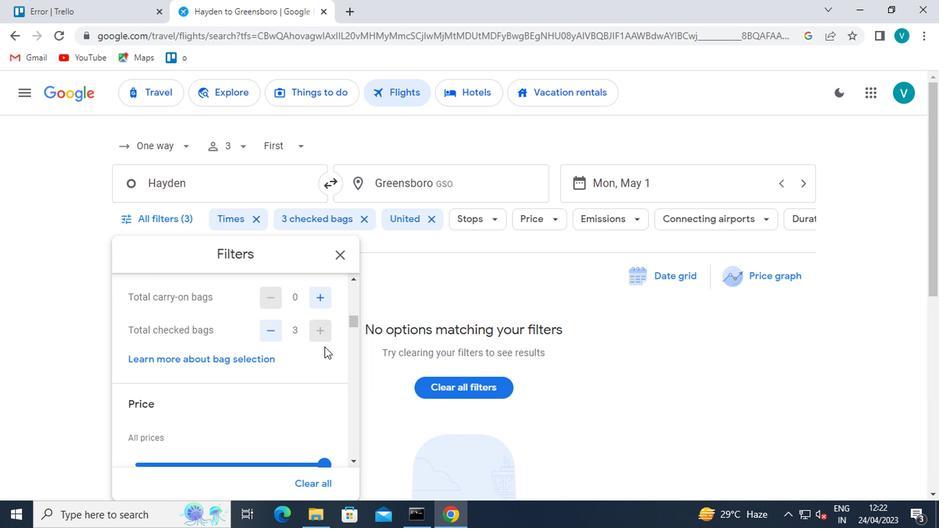 
Action: Mouse pressed left at (321, 336)
Screenshot: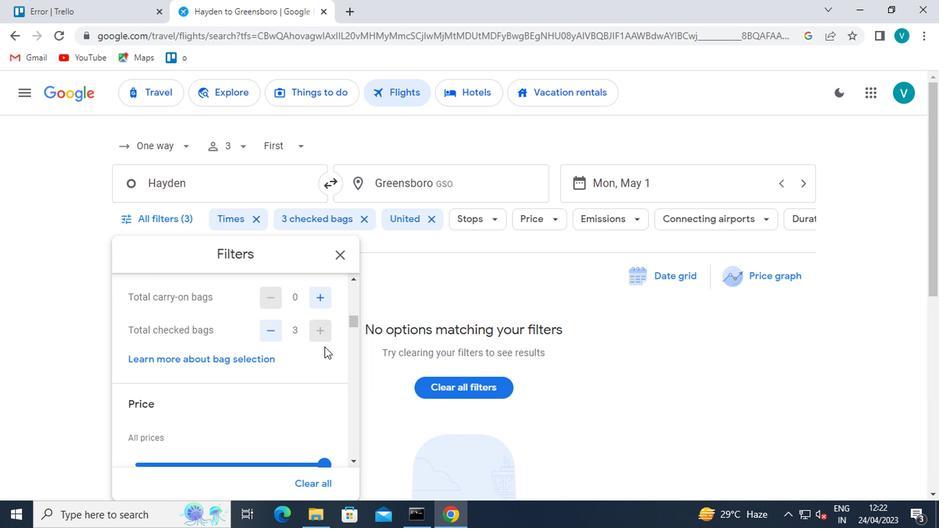 
Action: Mouse moved to (321, 334)
Screenshot: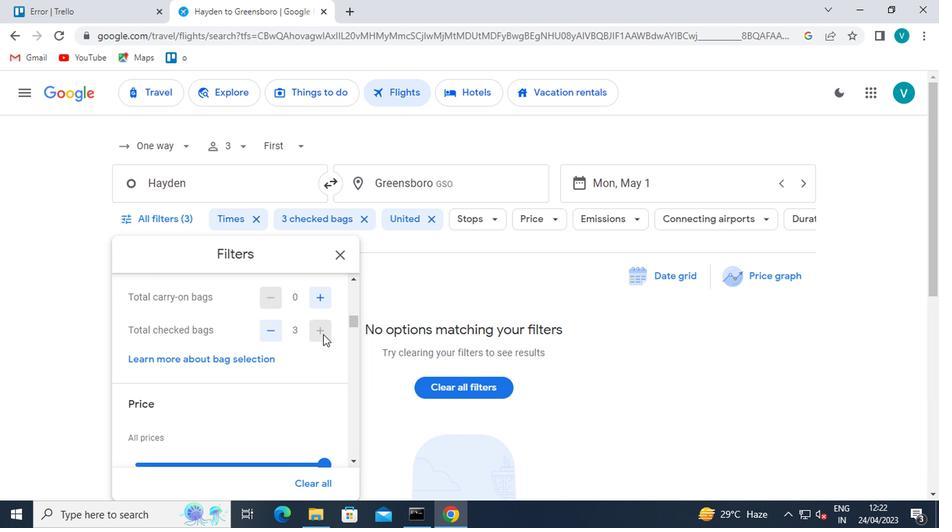 
Action: Mouse pressed left at (321, 334)
Screenshot: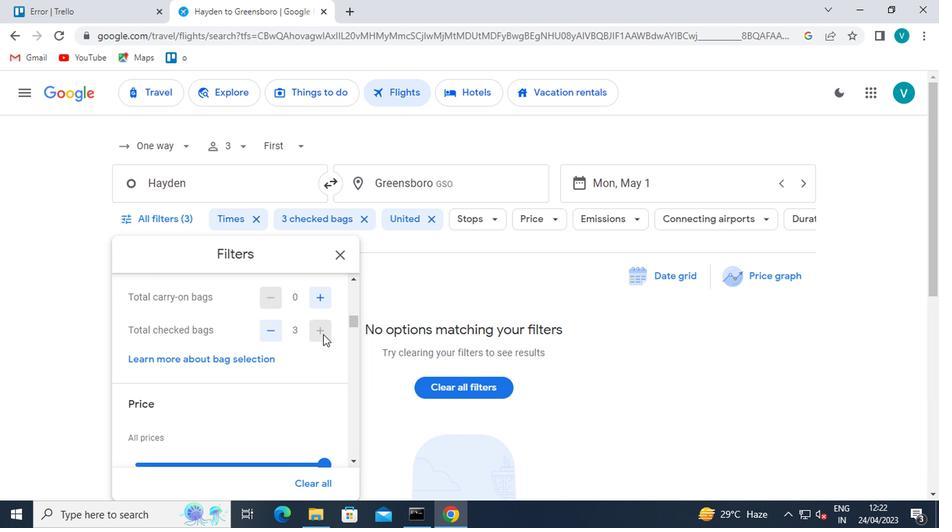 
Action: Mouse moved to (317, 331)
Screenshot: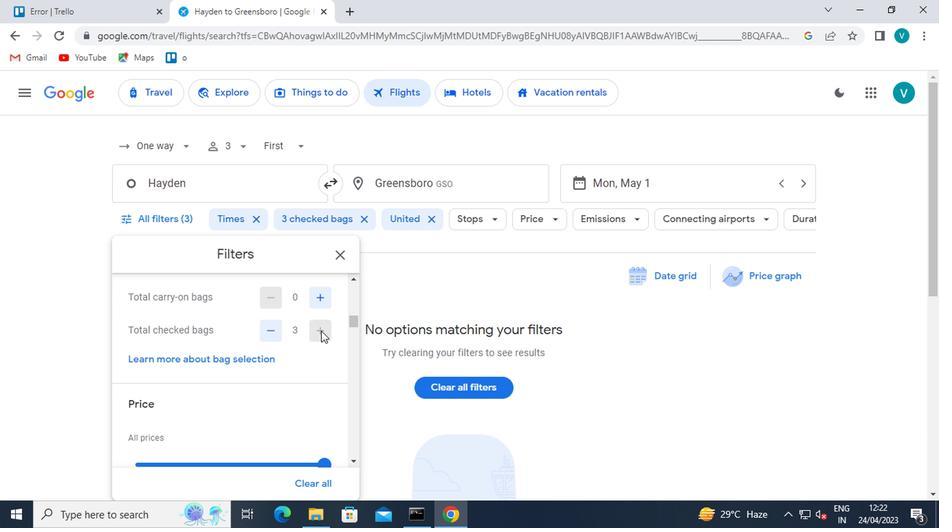 
Action: Mouse scrolled (317, 331) with delta (0, 0)
Screenshot: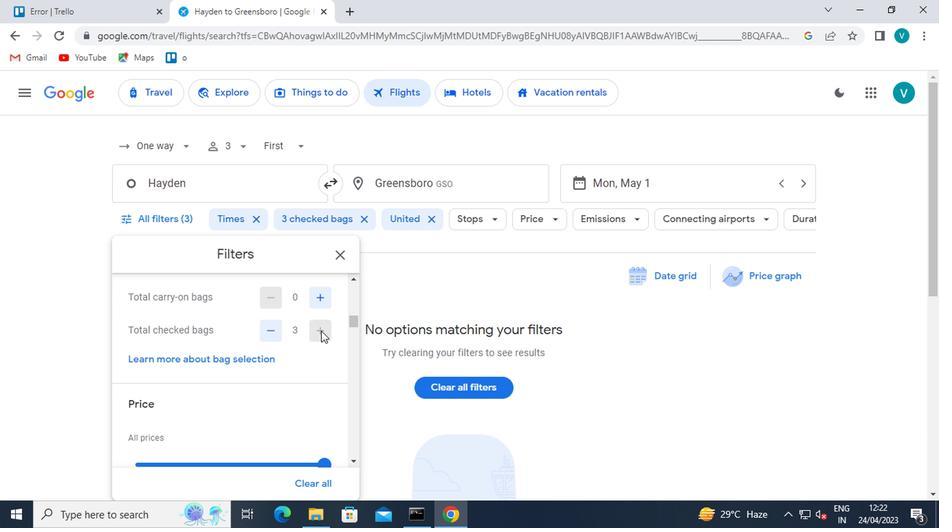 
Action: Mouse moved to (317, 331)
Screenshot: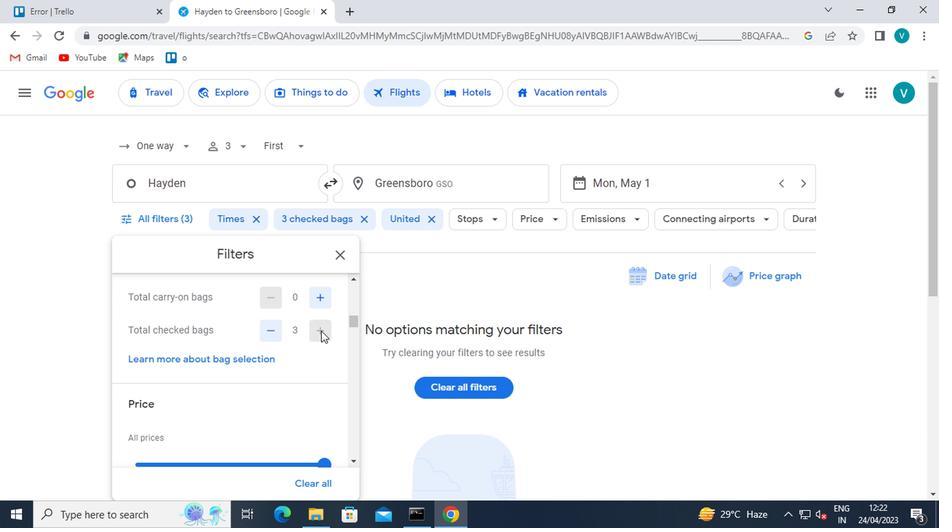 
Action: Mouse scrolled (317, 331) with delta (0, 0)
Screenshot: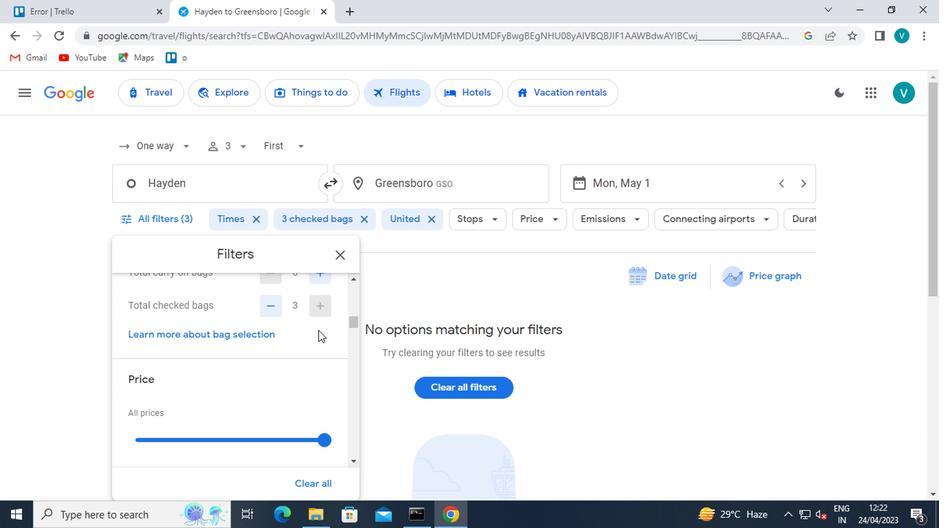 
Action: Mouse moved to (317, 328)
Screenshot: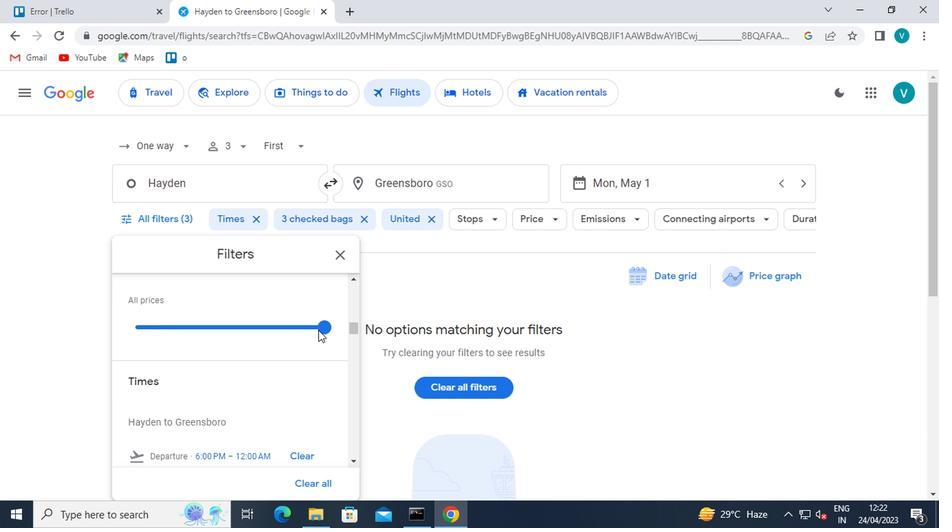 
Action: Mouse pressed left at (317, 328)
Screenshot: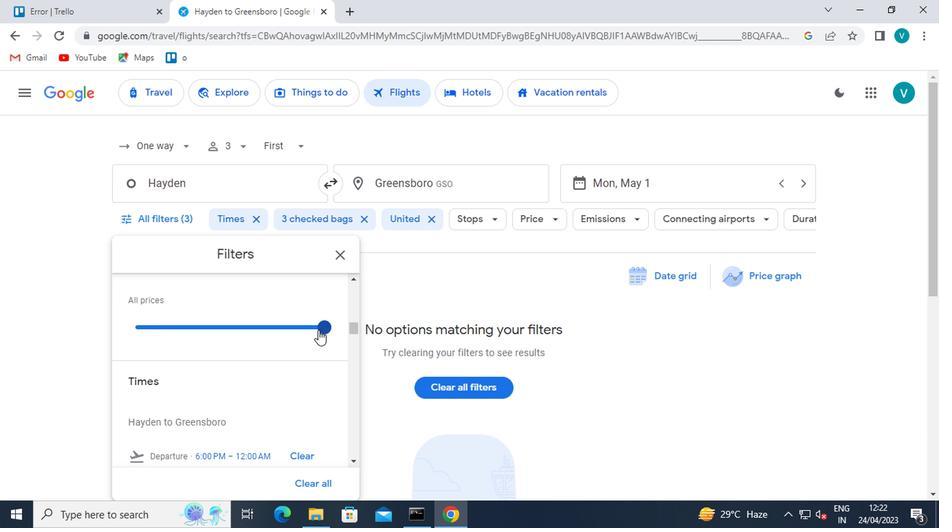
Action: Mouse moved to (112, 338)
Screenshot: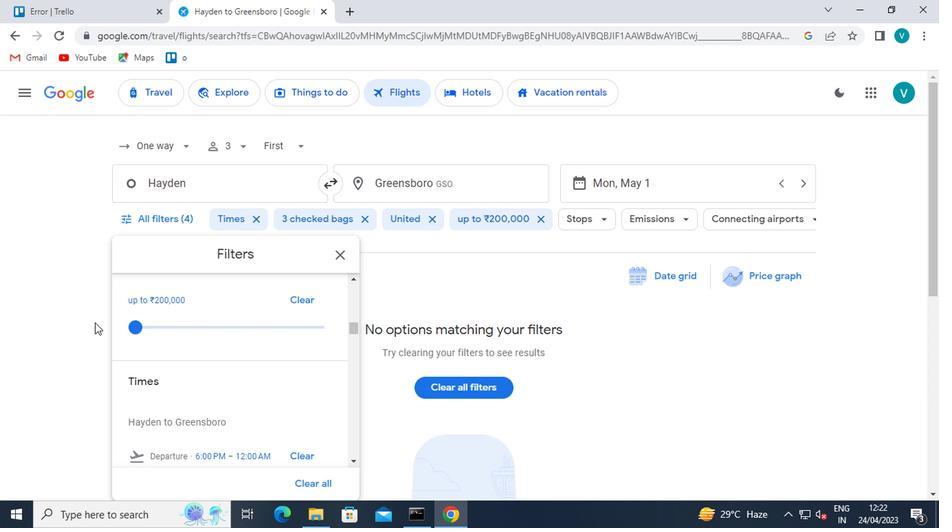 
Action: Mouse scrolled (112, 338) with delta (0, 0)
Screenshot: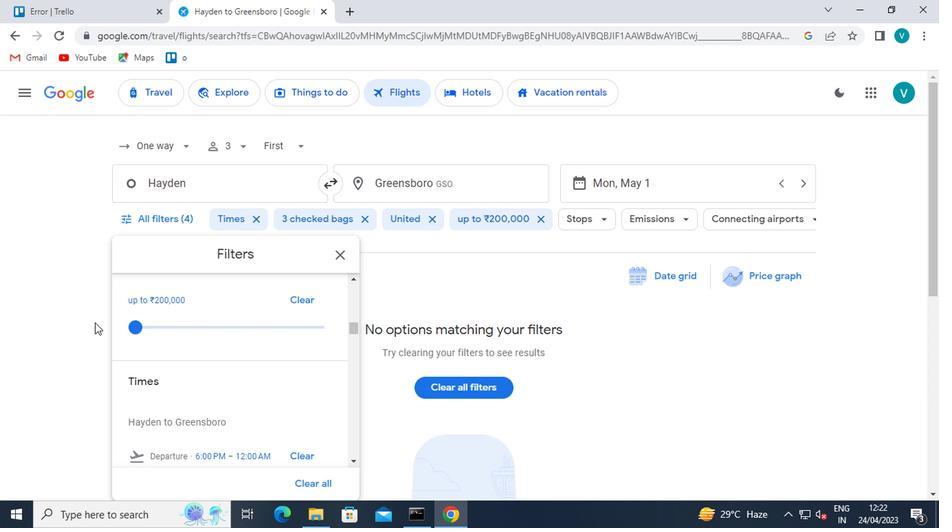 
Action: Mouse moved to (117, 341)
Screenshot: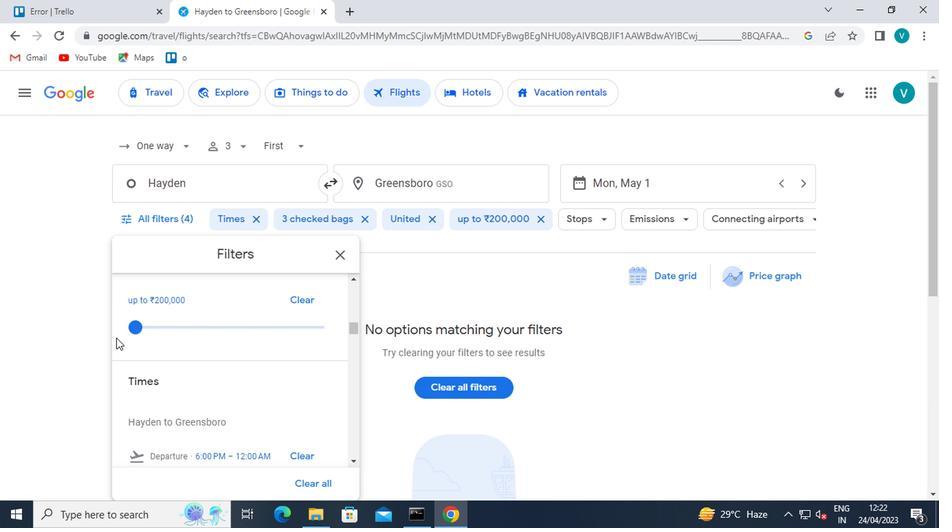 
Action: Mouse scrolled (117, 341) with delta (0, 0)
Screenshot: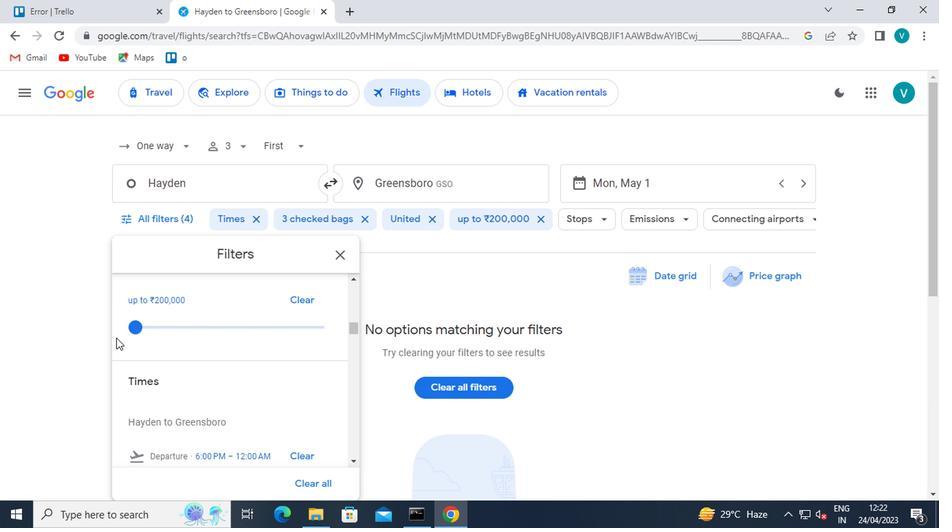 
Action: Mouse moved to (271, 344)
Screenshot: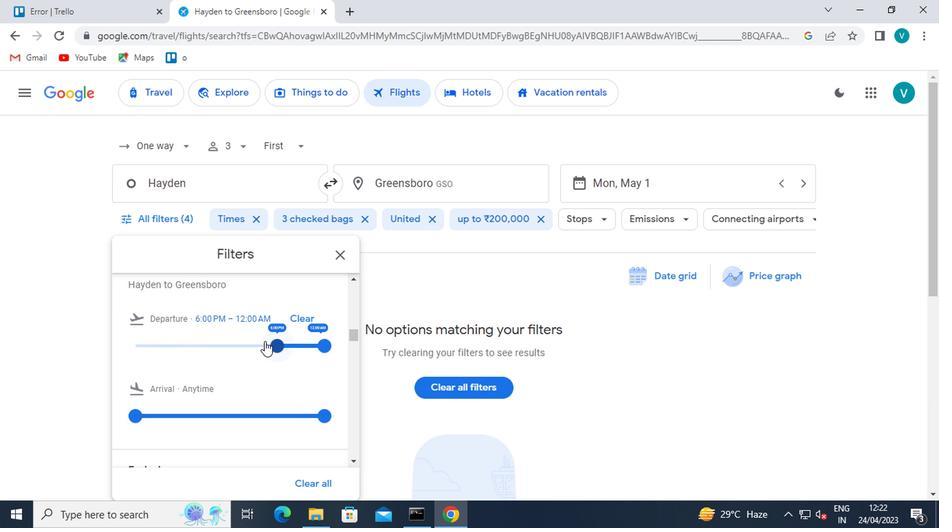 
Action: Mouse pressed left at (271, 344)
Screenshot: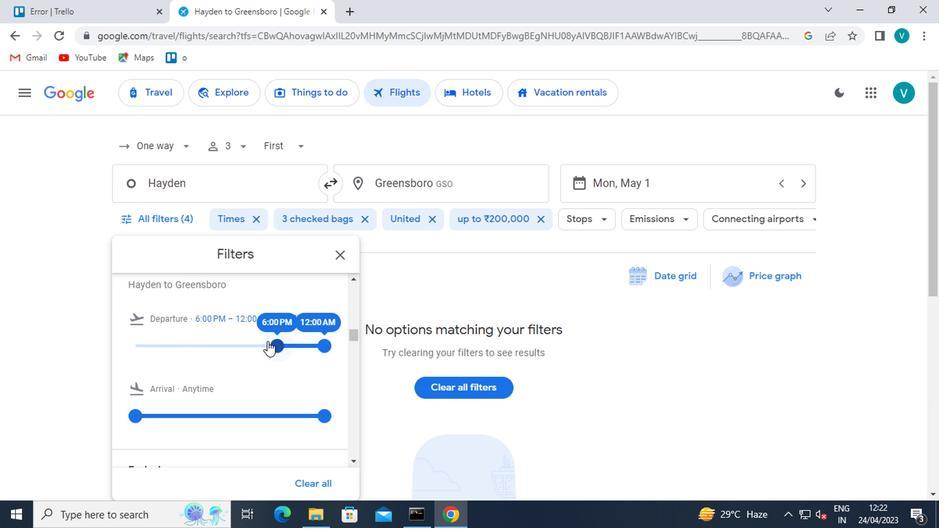 
Action: Mouse moved to (294, 385)
Screenshot: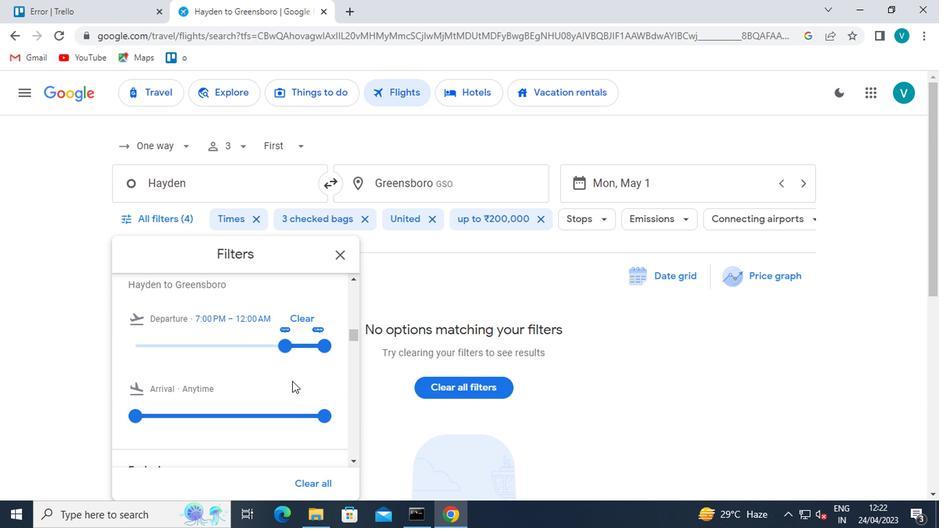 
